 Task: Add dashboard on Timetaken object.
Action: Mouse moved to (19, 94)
Screenshot: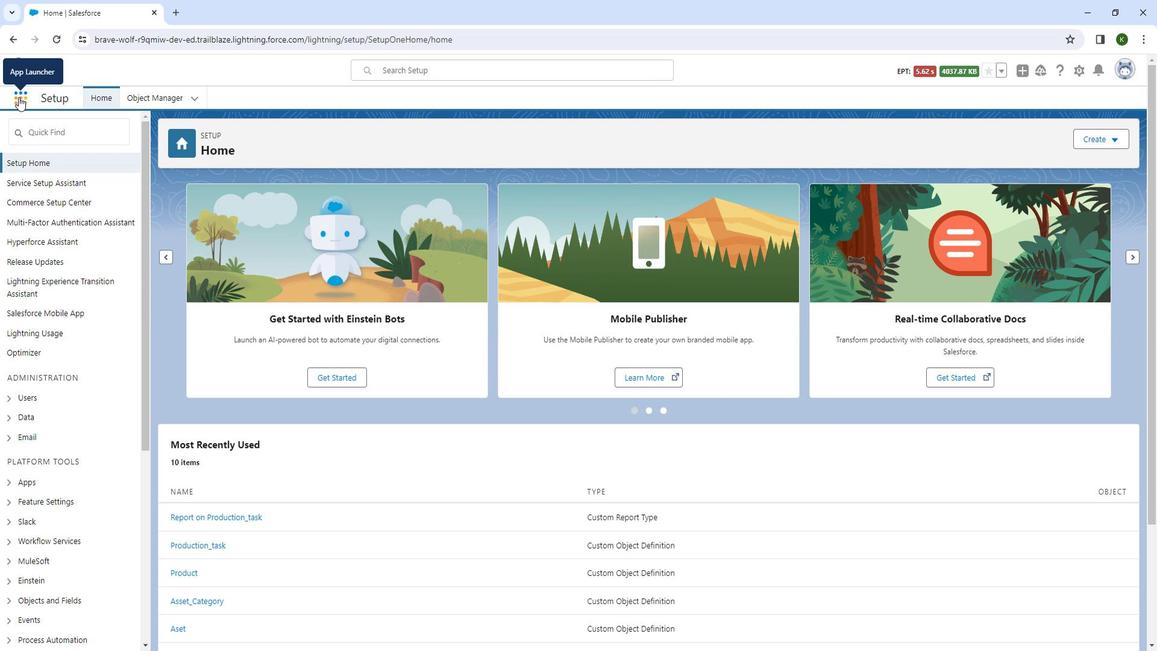 
Action: Mouse pressed left at (19, 94)
Screenshot: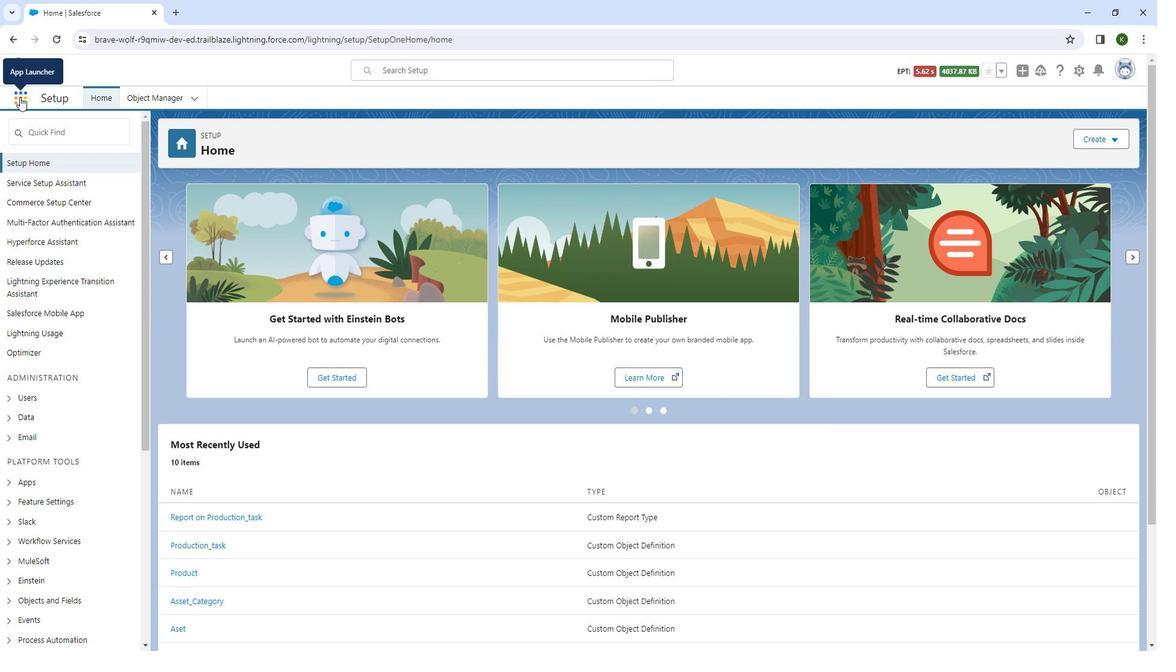 
Action: Mouse moved to (51, 297)
Screenshot: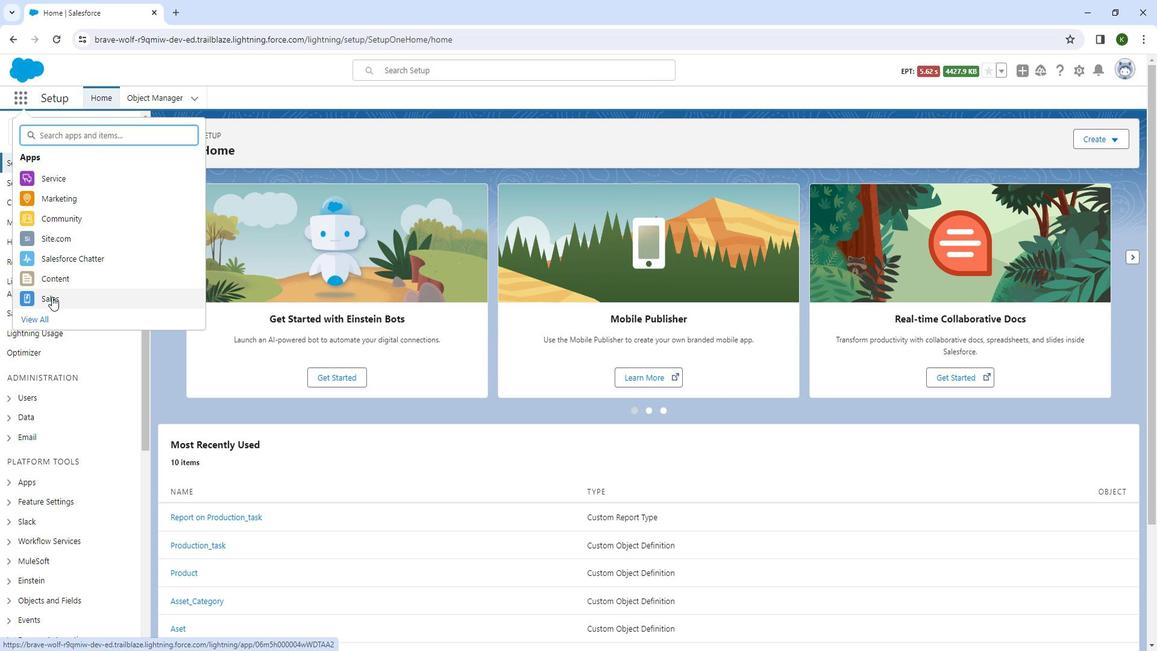 
Action: Mouse pressed left at (51, 297)
Screenshot: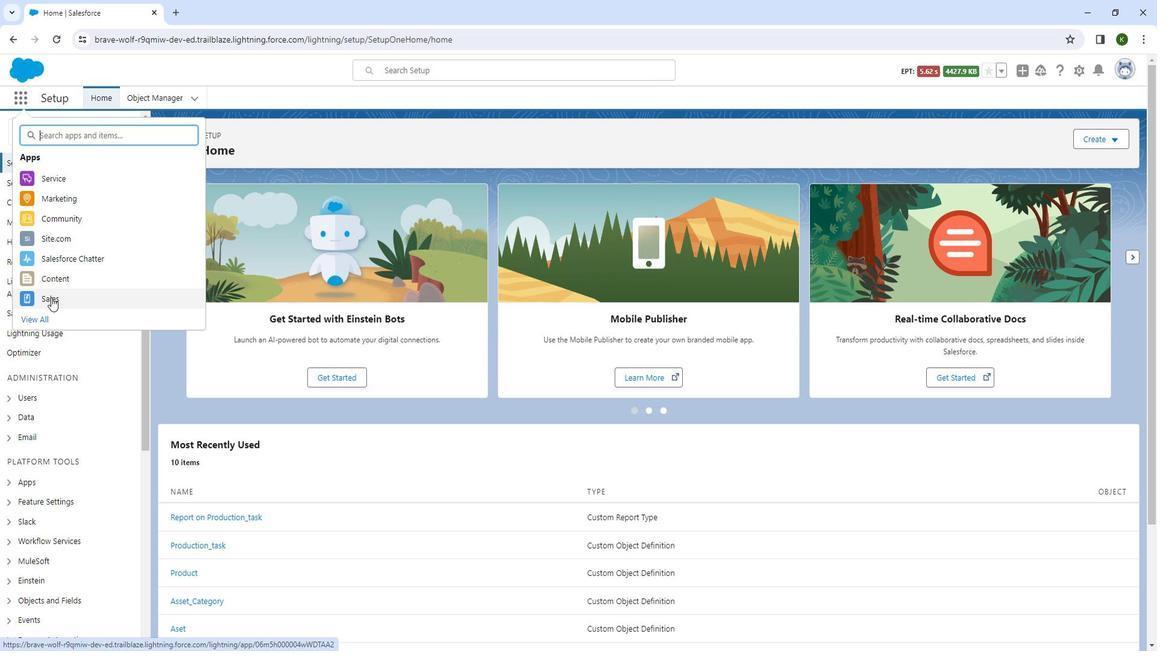 
Action: Mouse moved to (553, 95)
Screenshot: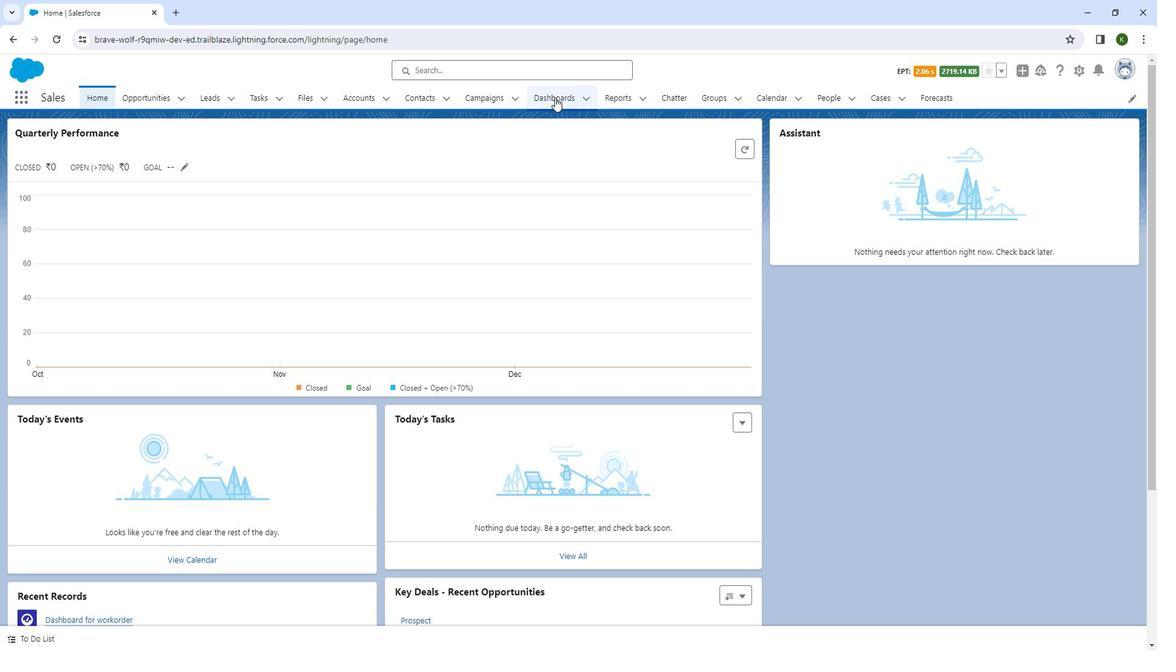 
Action: Mouse pressed left at (553, 95)
Screenshot: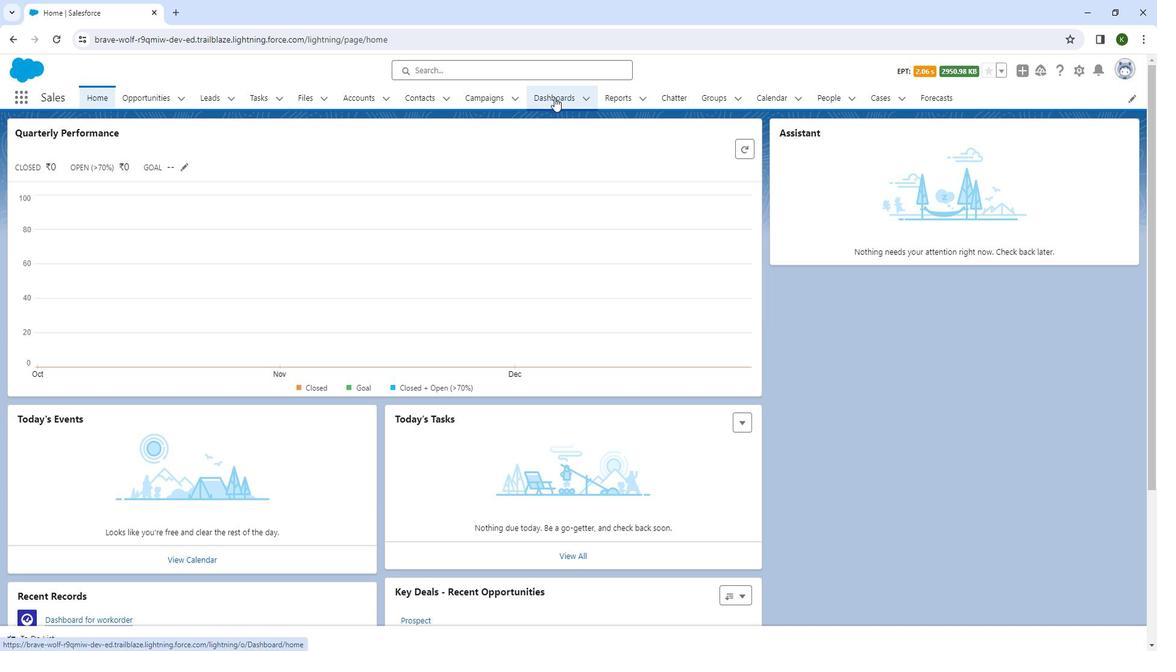 
Action: Mouse moved to (63, 269)
Screenshot: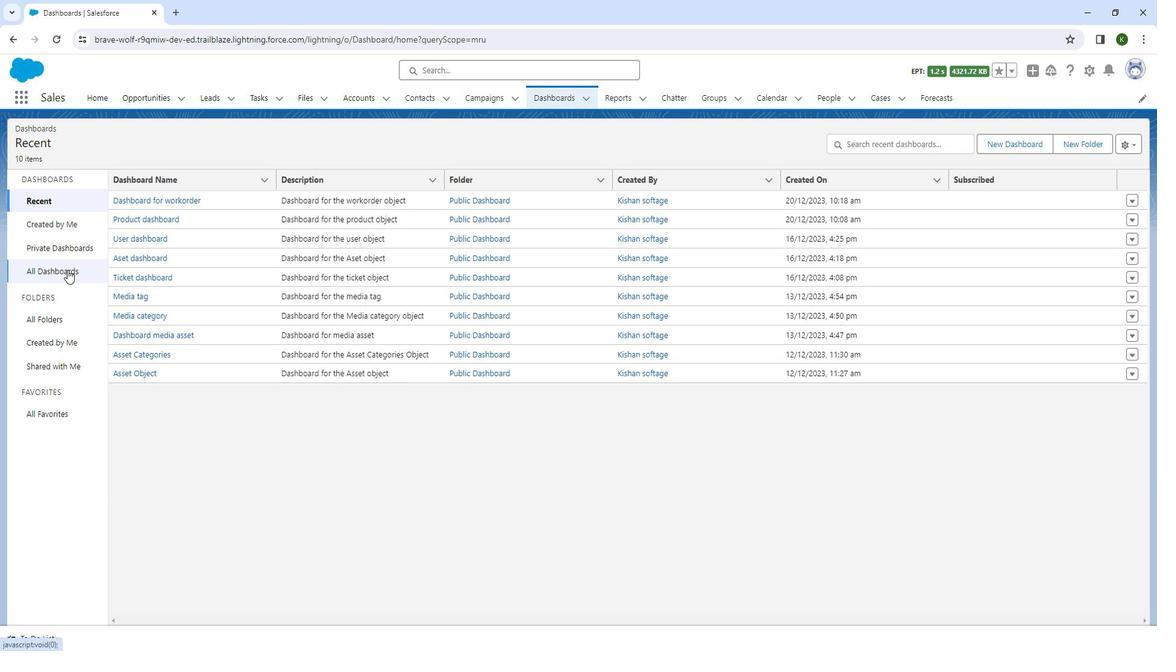 
Action: Mouse pressed left at (63, 269)
Screenshot: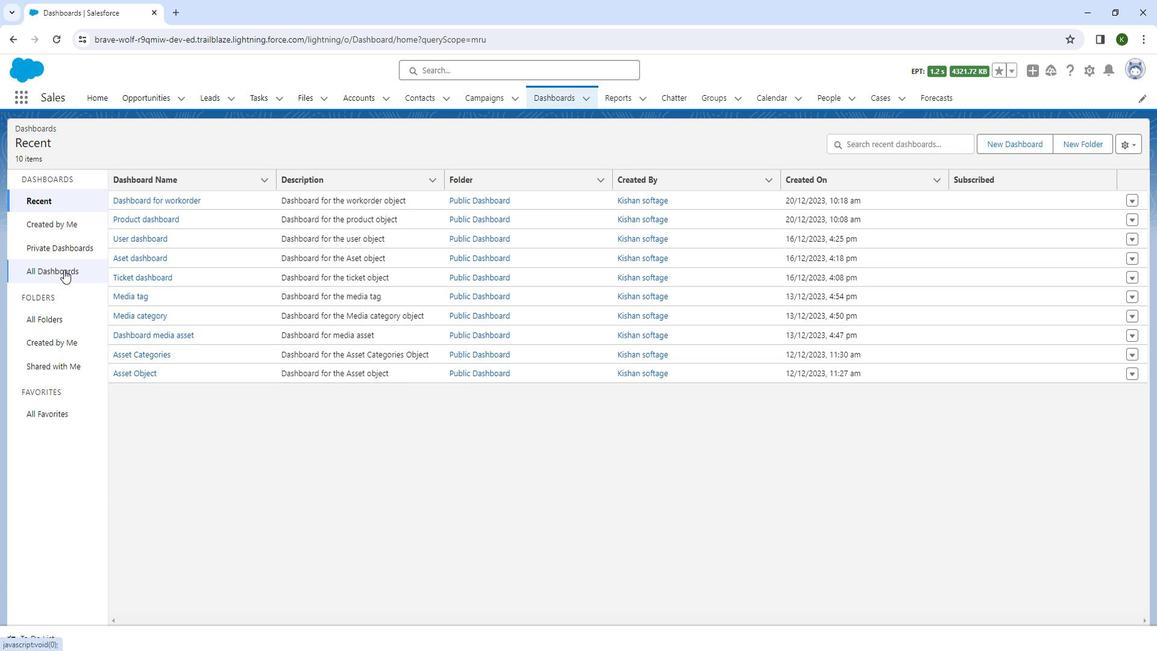 
Action: Mouse moved to (998, 147)
Screenshot: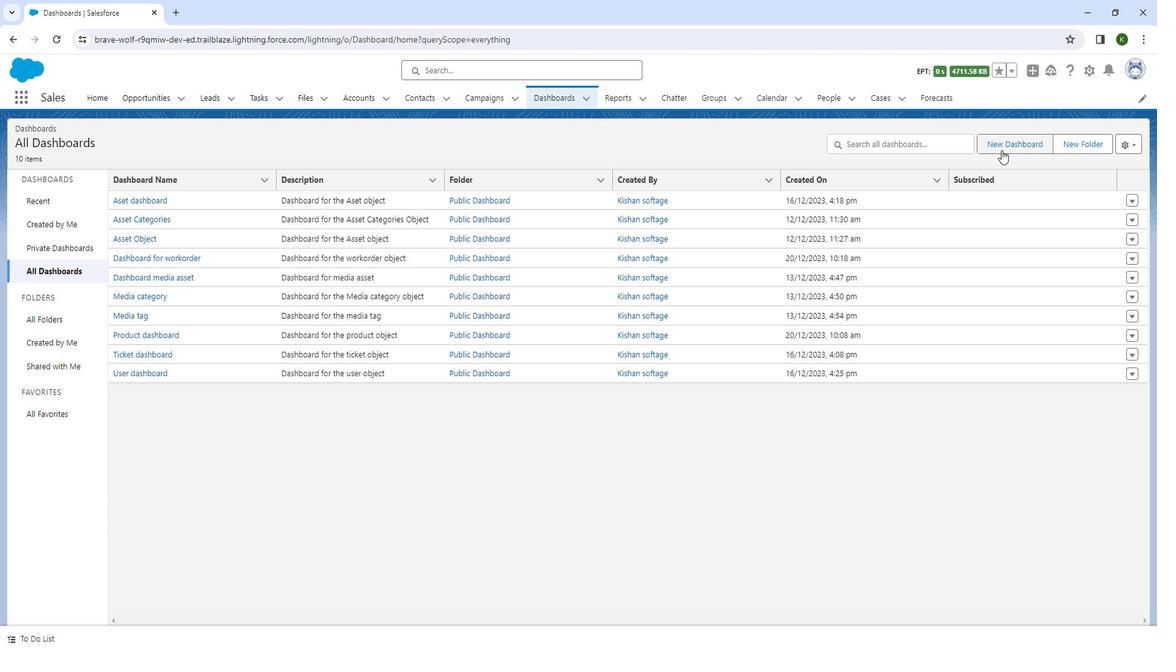 
Action: Mouse pressed left at (998, 147)
Screenshot: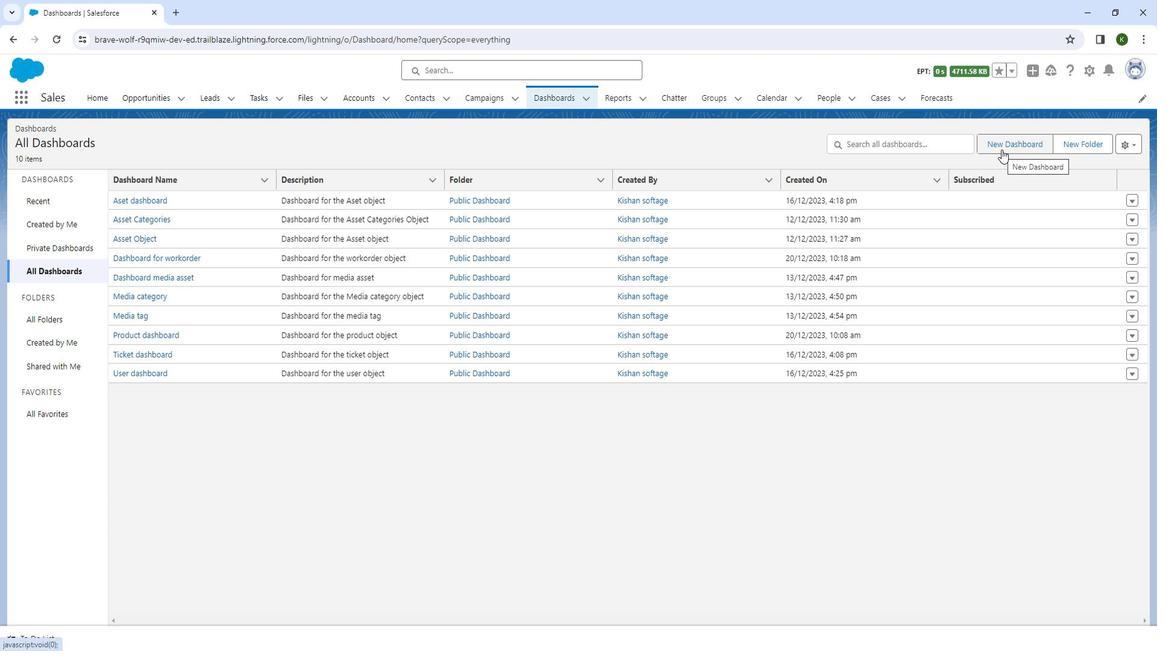 
Action: Mouse moved to (835, 171)
Screenshot: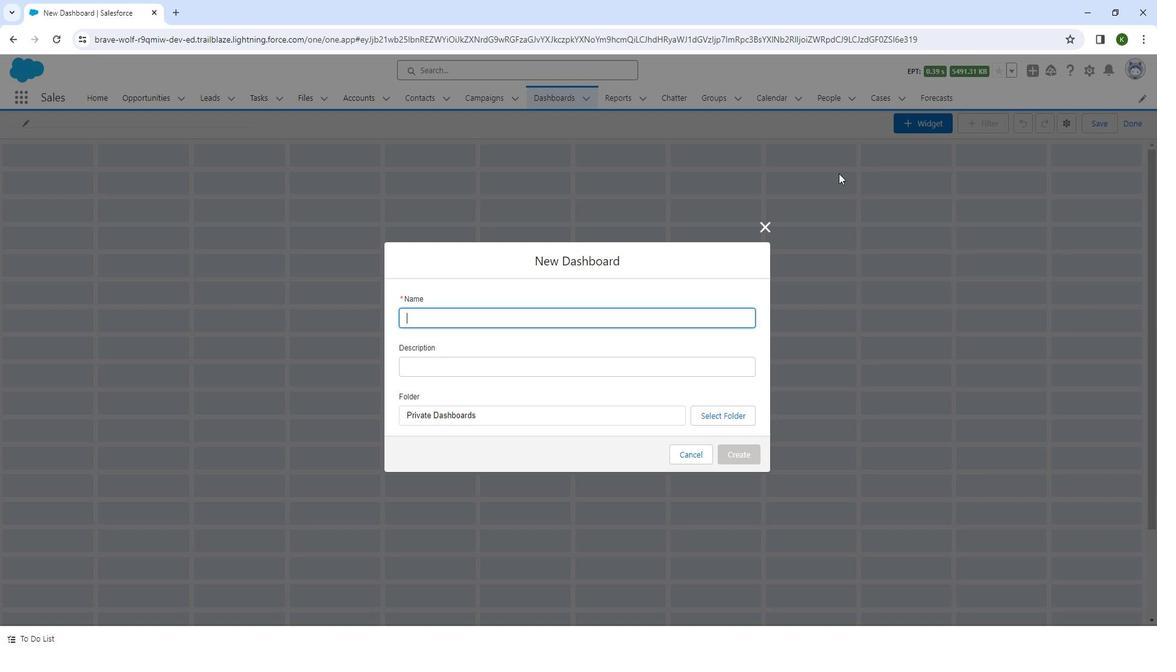 
Action: Key pressed <Key.shift_r><Key.shift_r><Key.shift_r><Key.shift_r><Key.shift_r><Key.shift_r><Key.shift_r><Key.shift_r><Key.shift_r><Key.shift_r><Key.shift_r>Dashboard<Key.space>on<Key.space><Key.shift_r>Timetaken
Screenshot: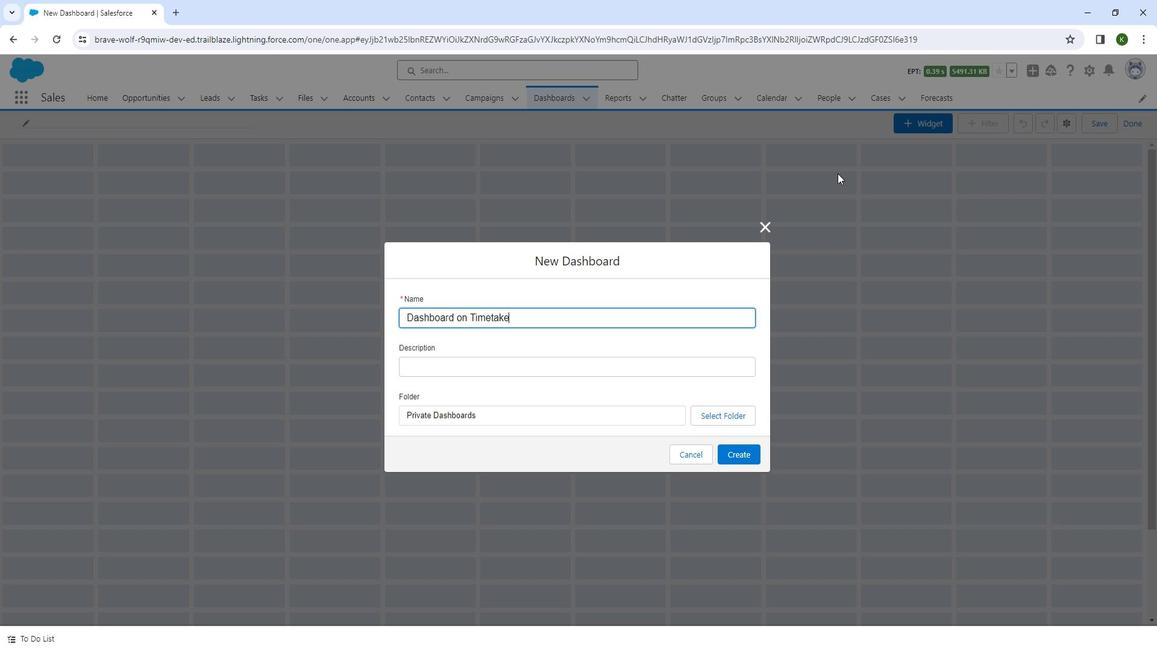 
Action: Mouse moved to (507, 363)
Screenshot: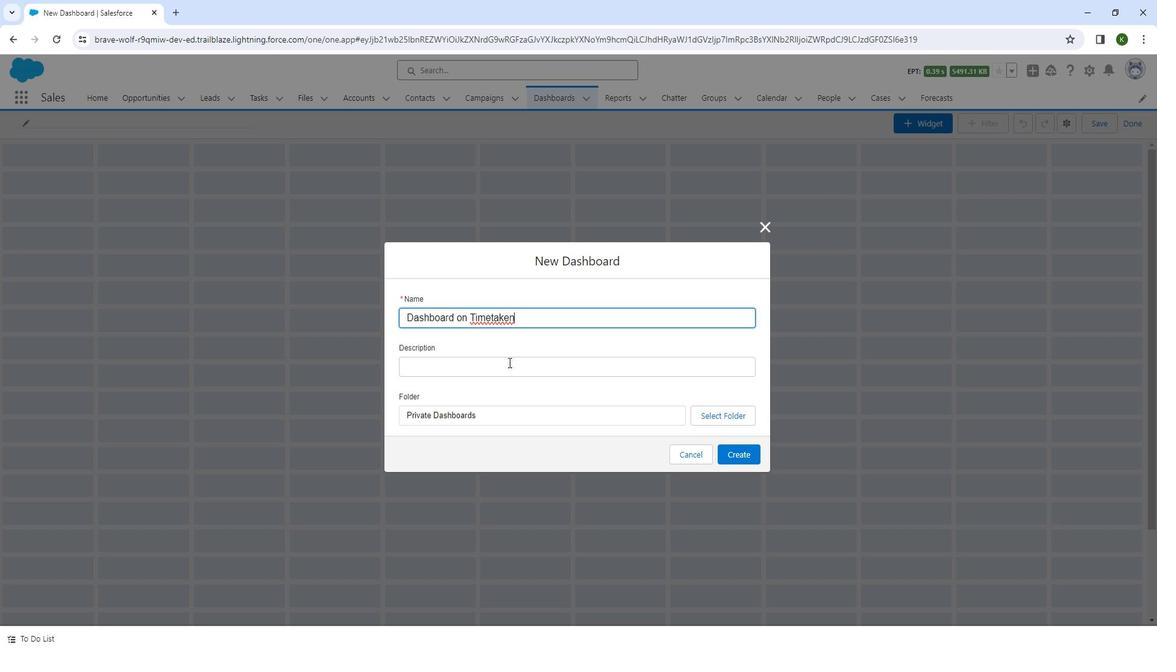 
Action: Mouse pressed left at (507, 363)
Screenshot: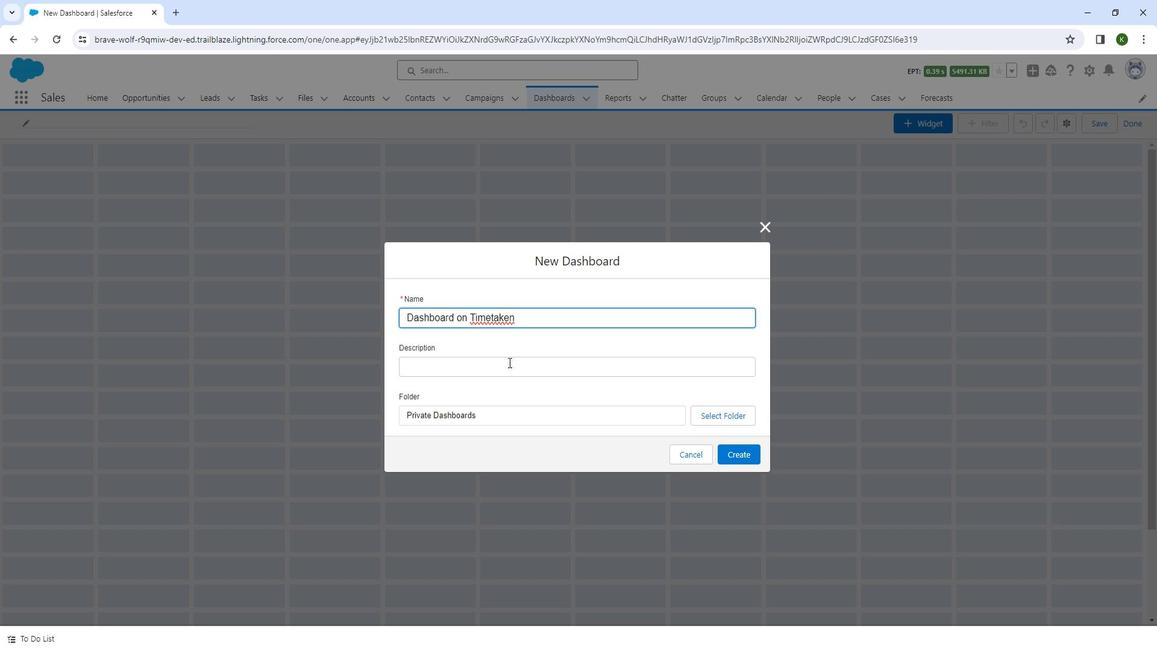 
Action: Mouse moved to (507, 363)
Screenshot: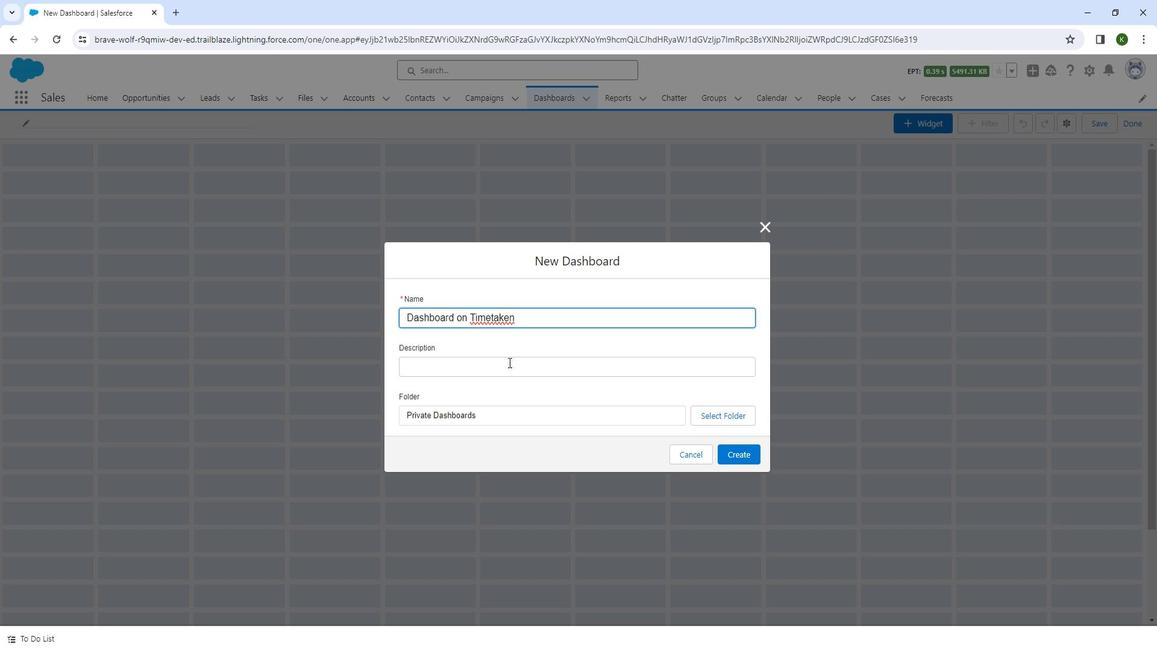
Action: Key pressed <Key.shift_r><Key.shift_r><Key.shift_r><Key.shift_r><Key.shift_r><Key.shift_r><Key.shift_r><Key.shift_r><Key.shift_r><Key.shift_r><Key.shift_r><Key.shift_r><Key.shift_r><Key.shift_r><Key.shift_r><Key.shift_r><Key.shift_r><Key.shift_r><Key.shift_r><Key.shift_r><Key.shift_r><Key.shift_r><Key.shift_r><Key.shift_r><Key.shift_r><Key.shift_r>Dashboard<Key.space>for<Key.space>th<Key.backspace>imetaken<Key.space>object
Screenshot: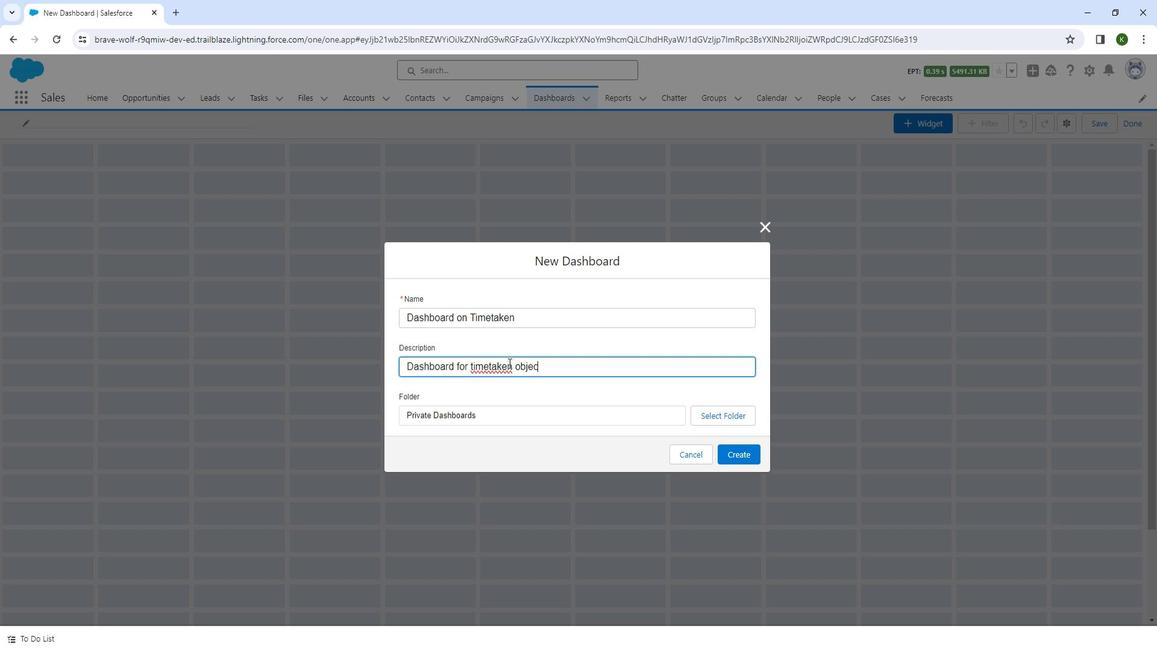 
Action: Mouse moved to (709, 417)
Screenshot: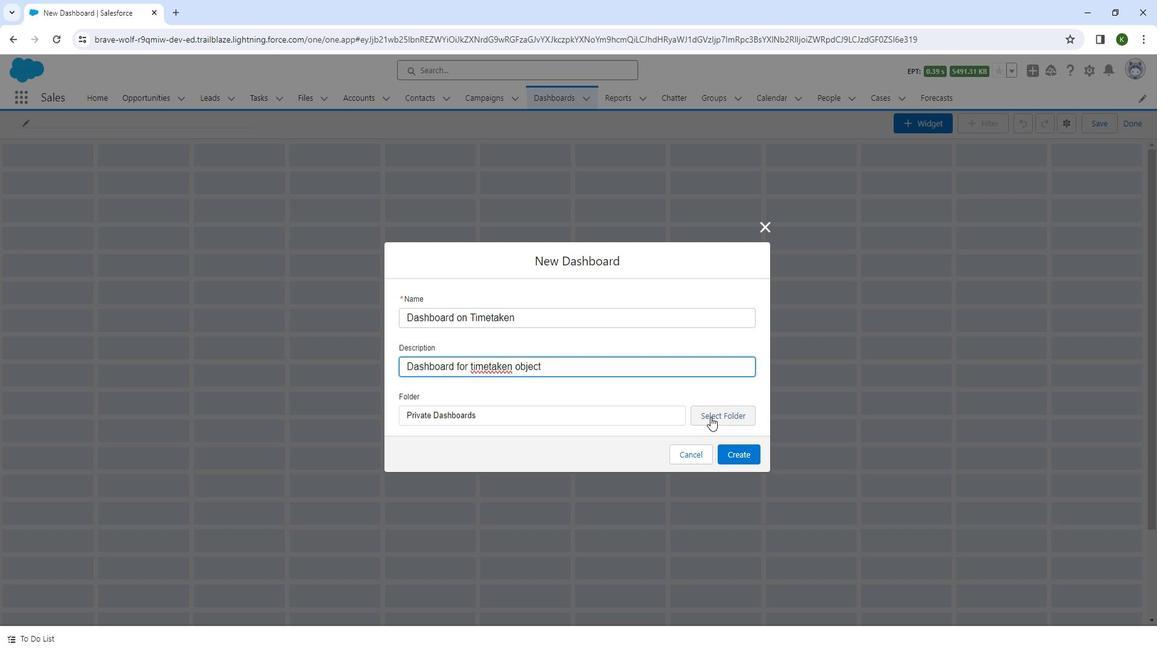 
Action: Mouse pressed left at (709, 417)
Screenshot: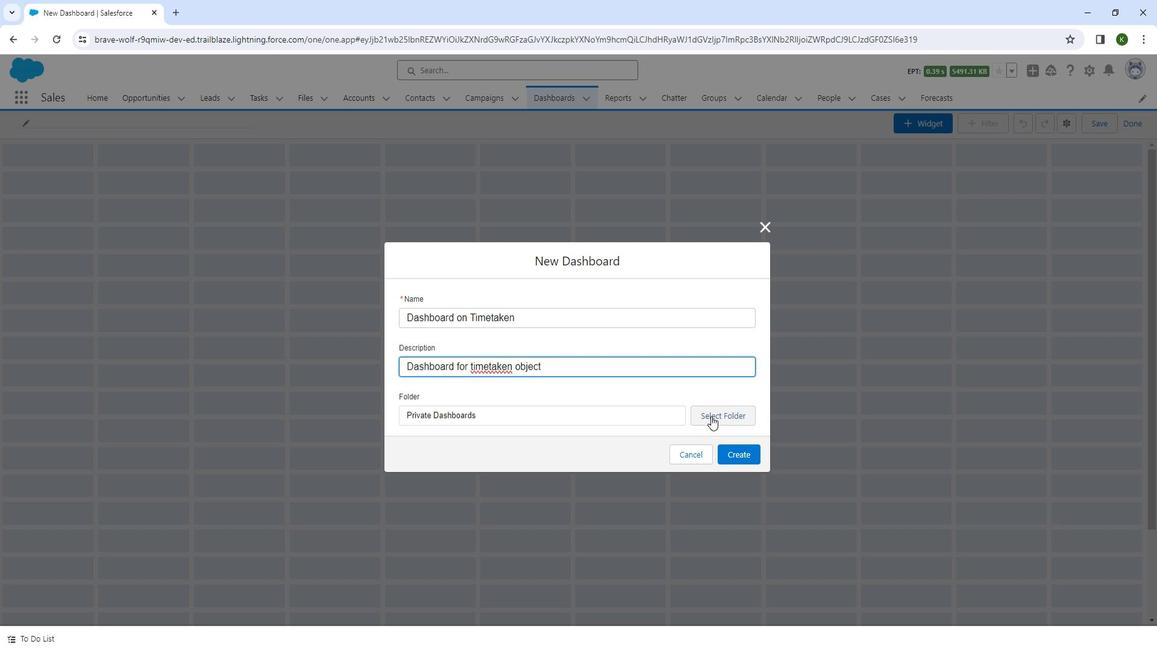 
Action: Mouse moved to (638, 198)
Screenshot: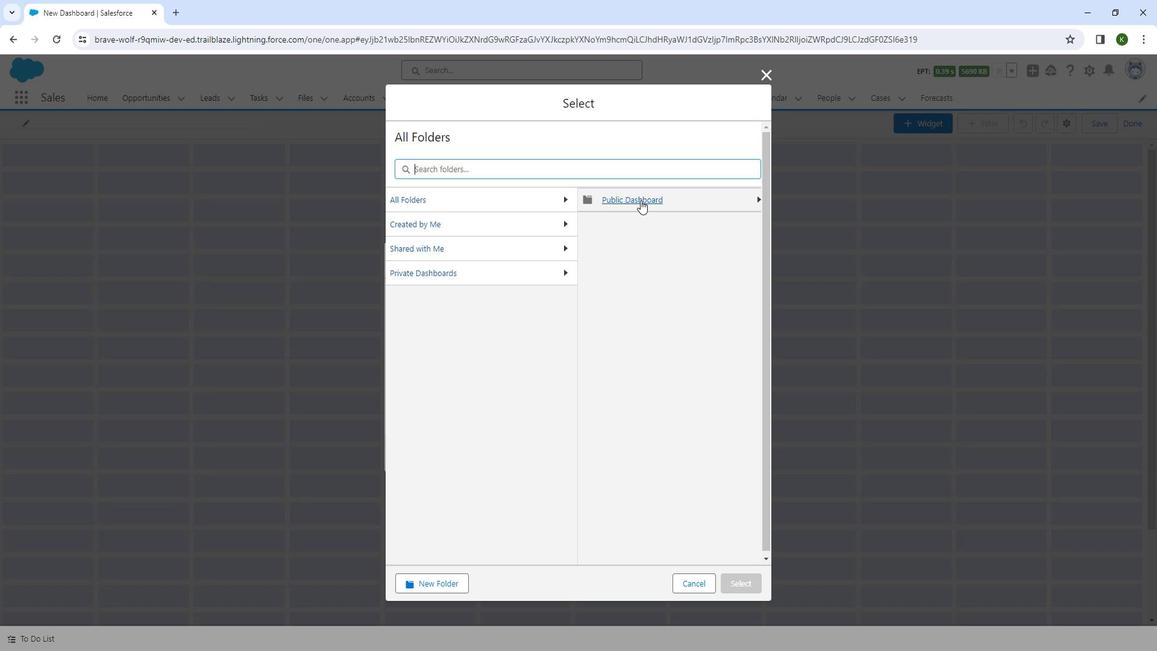 
Action: Mouse pressed left at (638, 198)
Screenshot: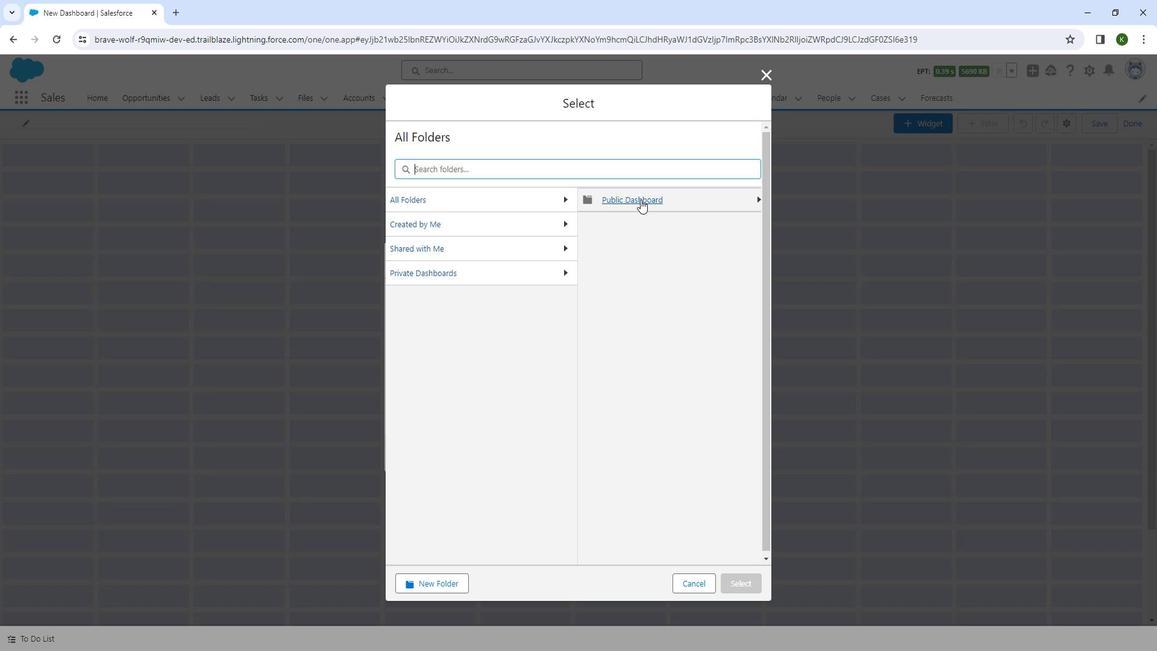 
Action: Mouse moved to (454, 199)
Screenshot: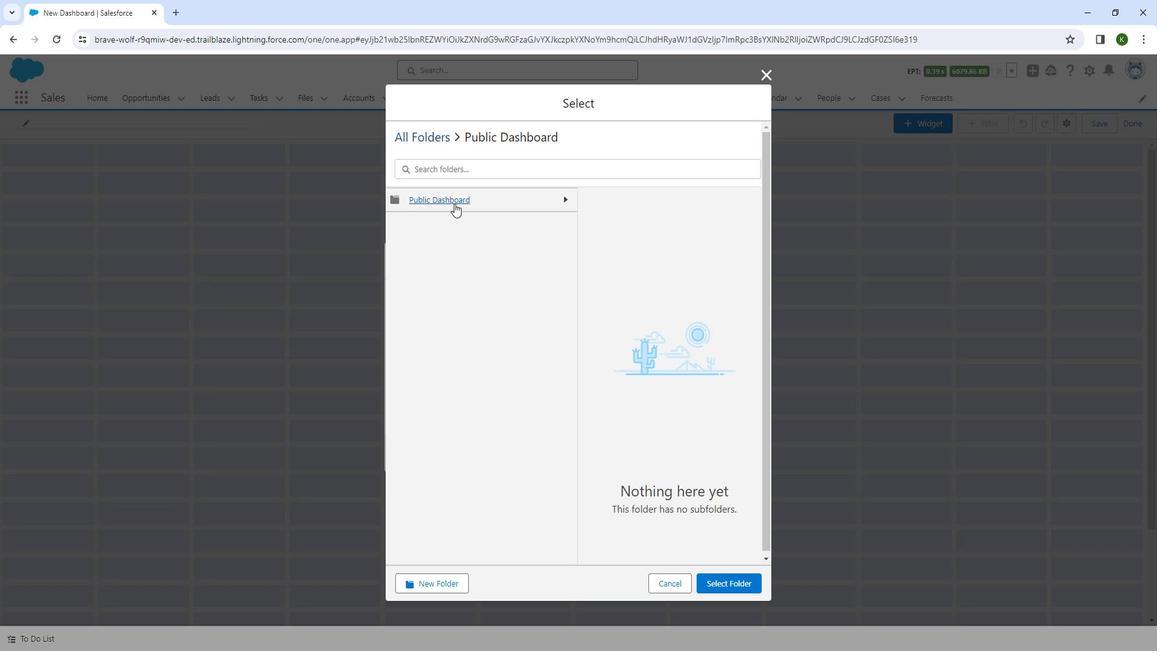 
Action: Mouse pressed left at (454, 199)
Screenshot: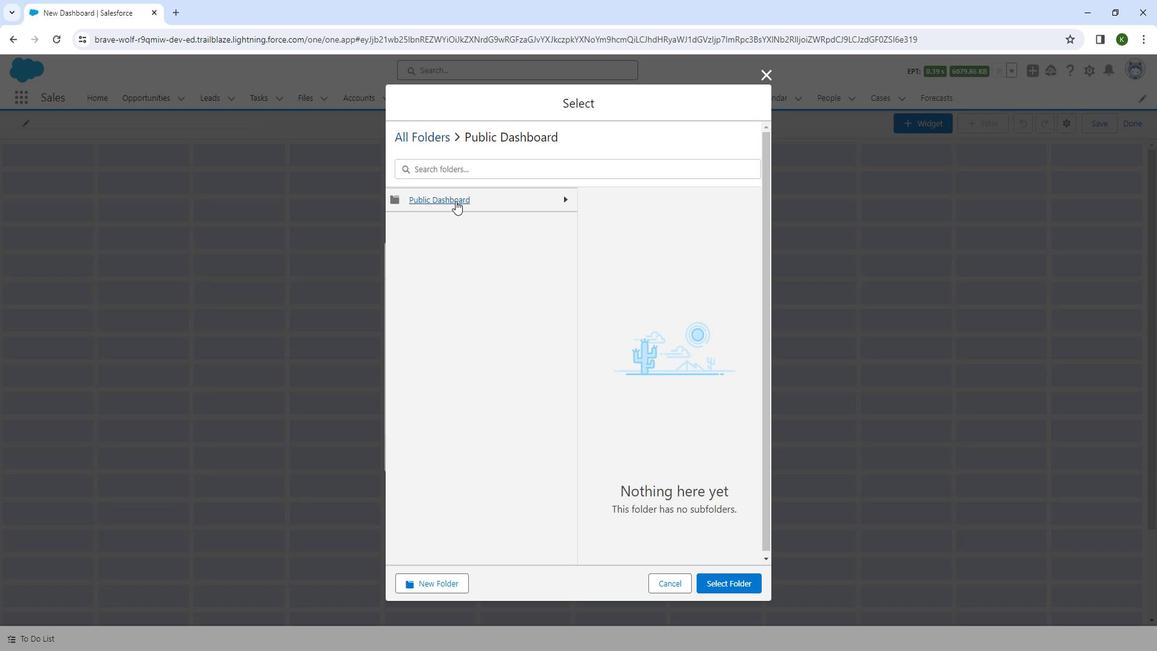
Action: Mouse moved to (735, 581)
Screenshot: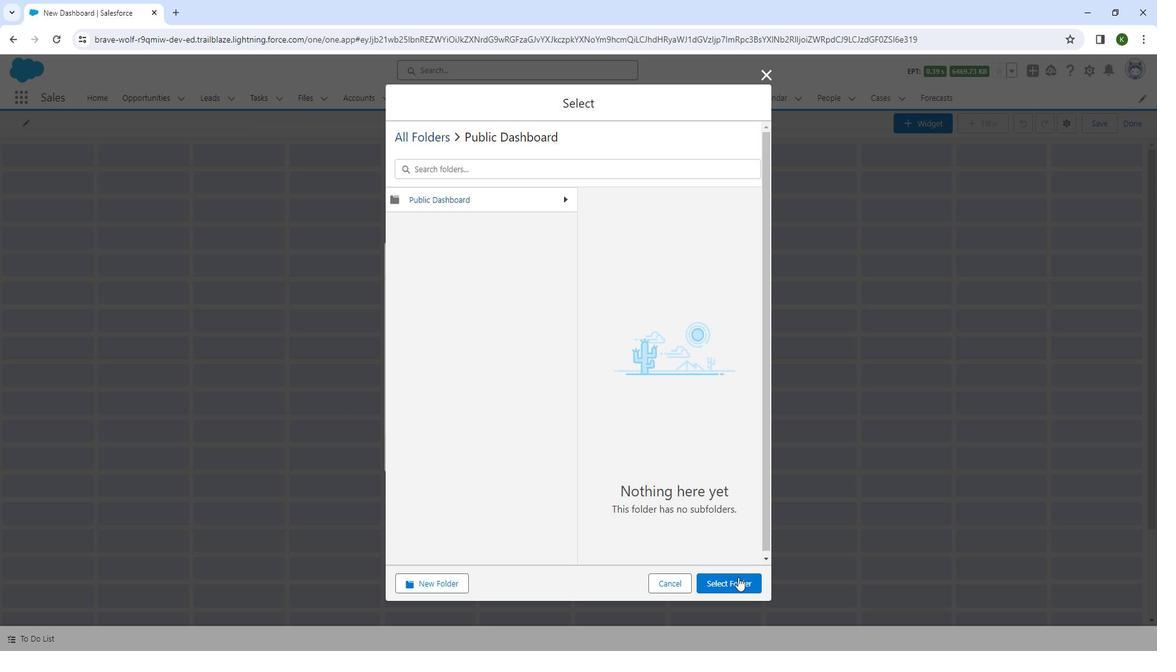 
Action: Mouse pressed left at (735, 581)
Screenshot: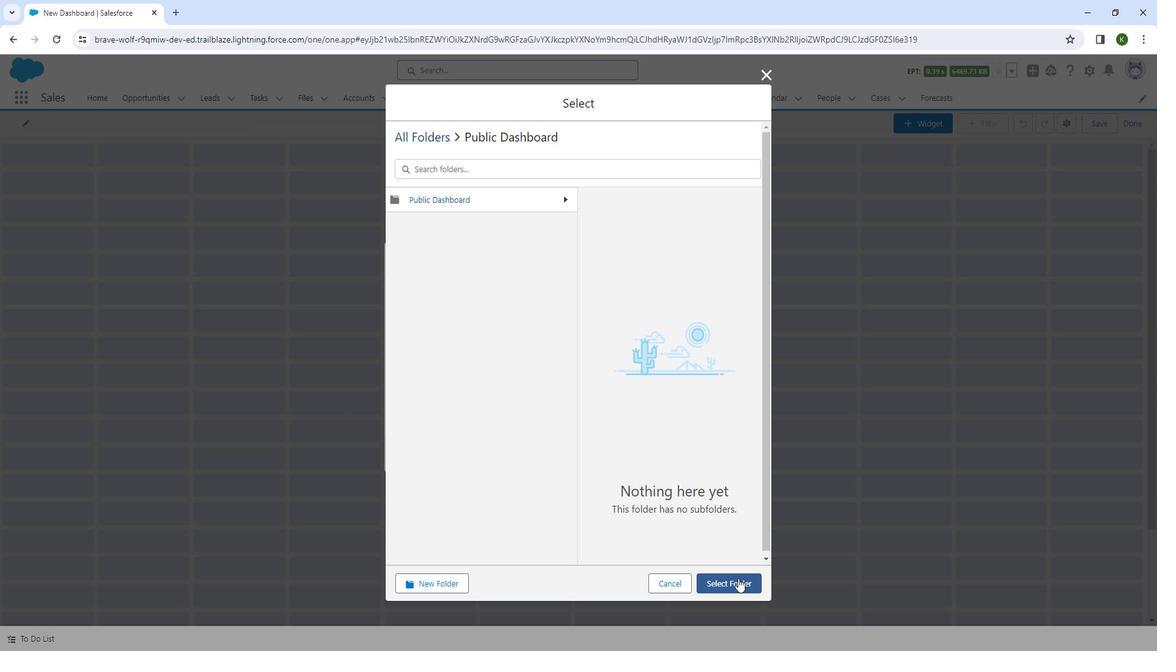 
Action: Mouse moved to (733, 448)
Screenshot: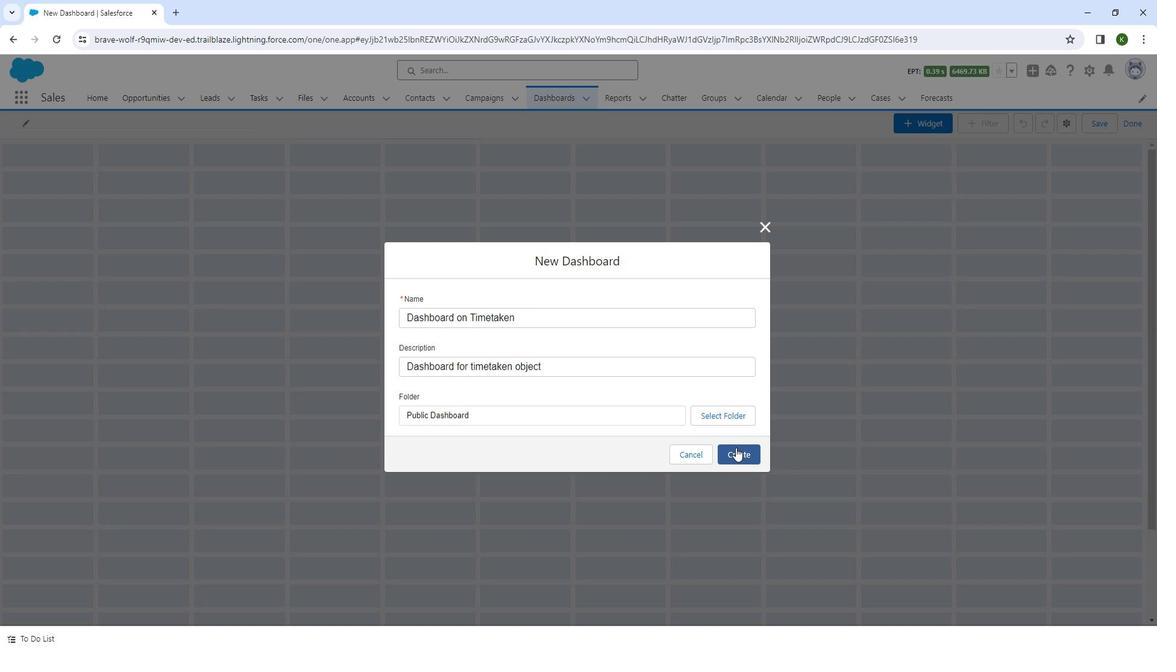 
Action: Mouse pressed left at (733, 448)
Screenshot: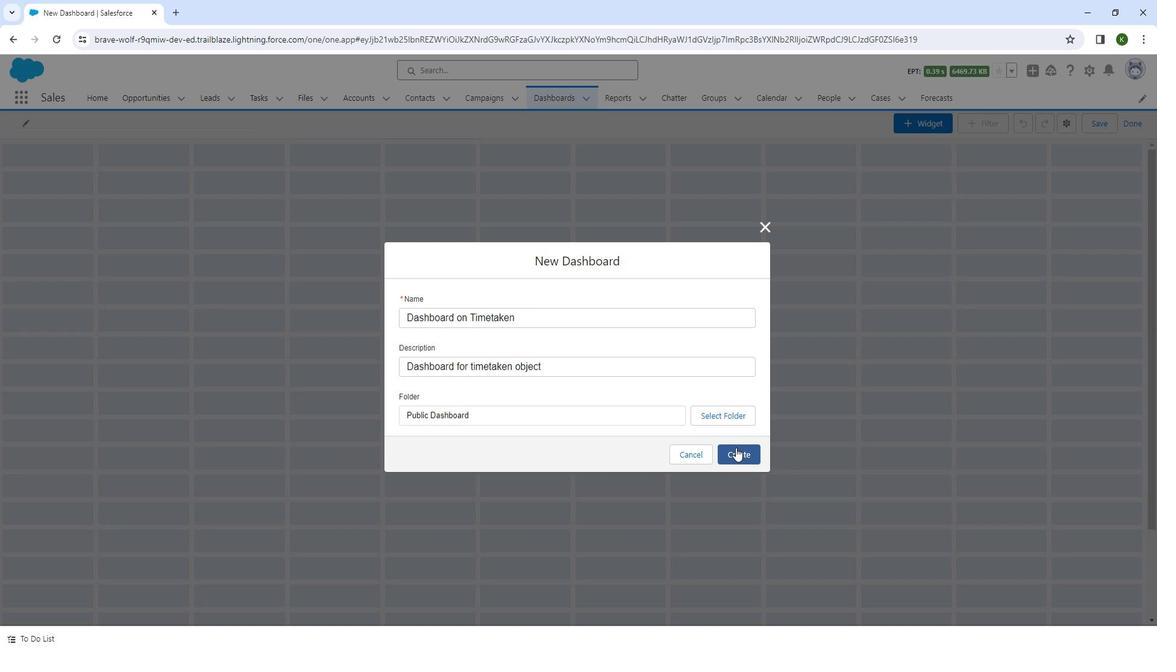 
Action: Mouse moved to (887, 124)
Screenshot: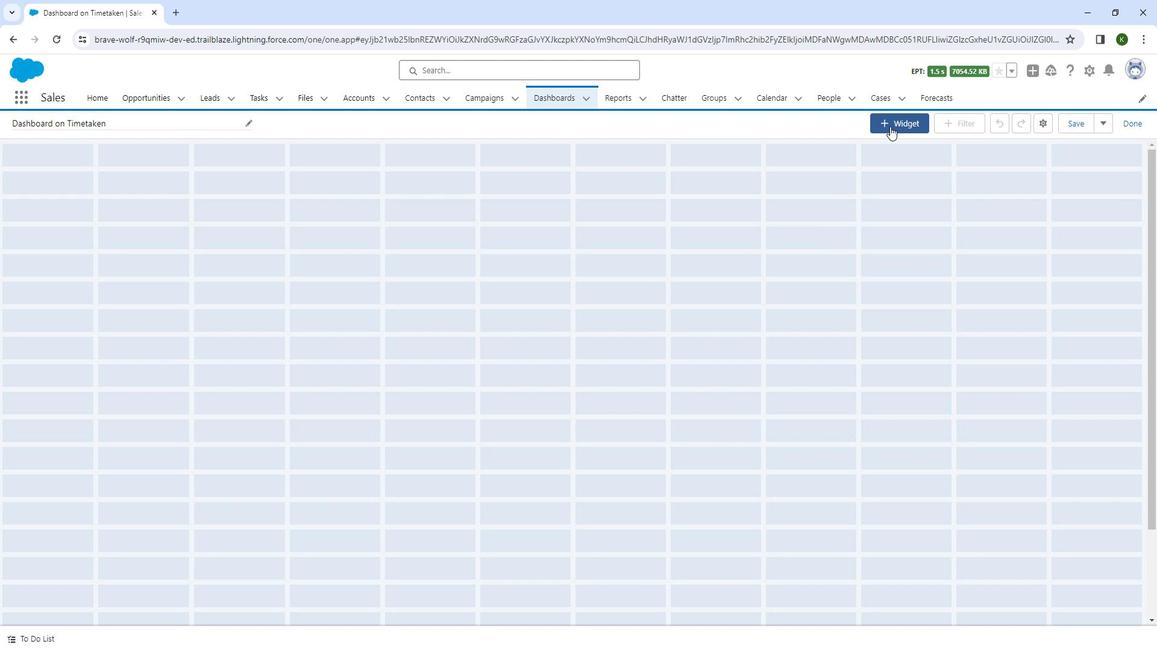
Action: Mouse pressed left at (887, 124)
Screenshot: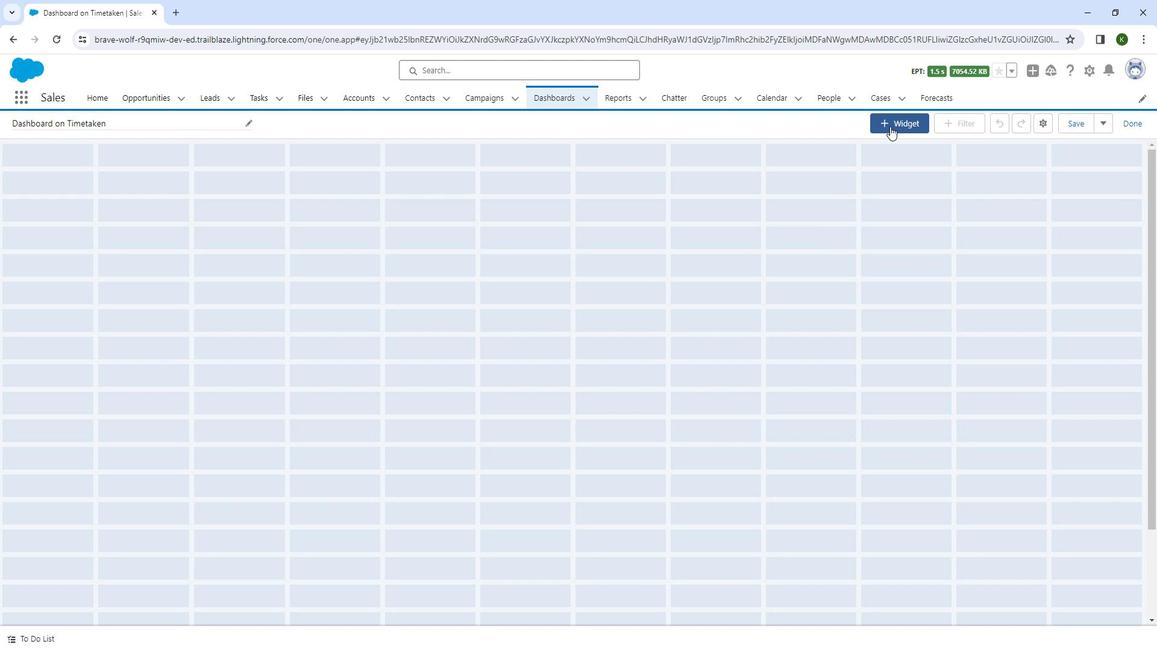 
Action: Mouse moved to (903, 145)
Screenshot: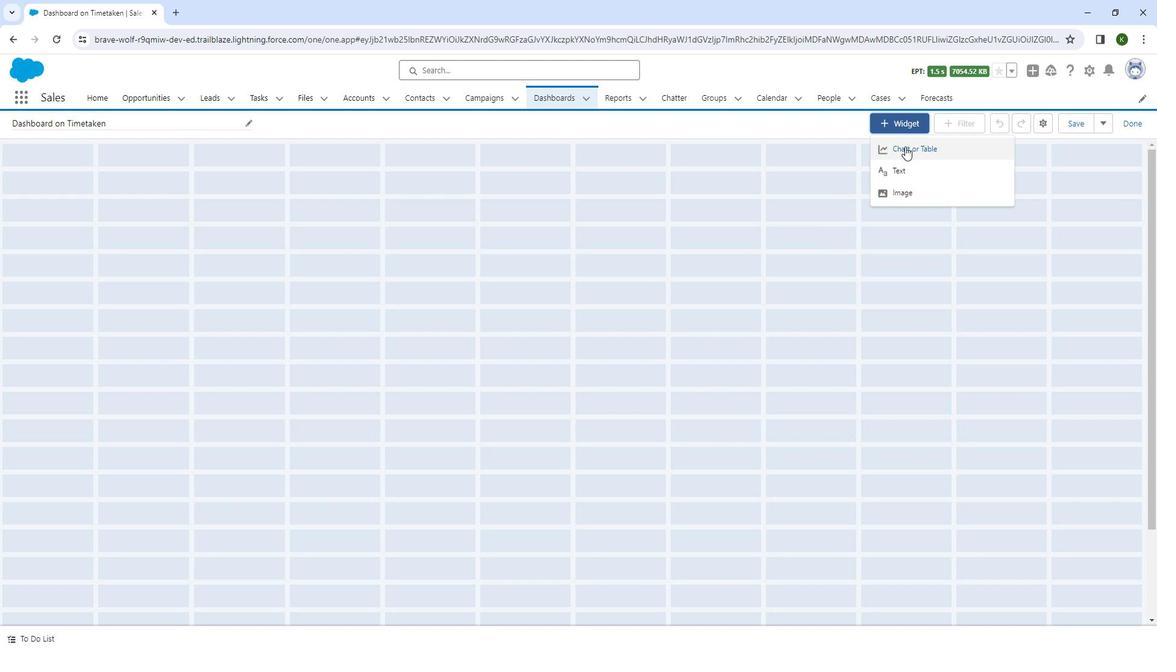 
Action: Mouse pressed left at (903, 145)
Screenshot: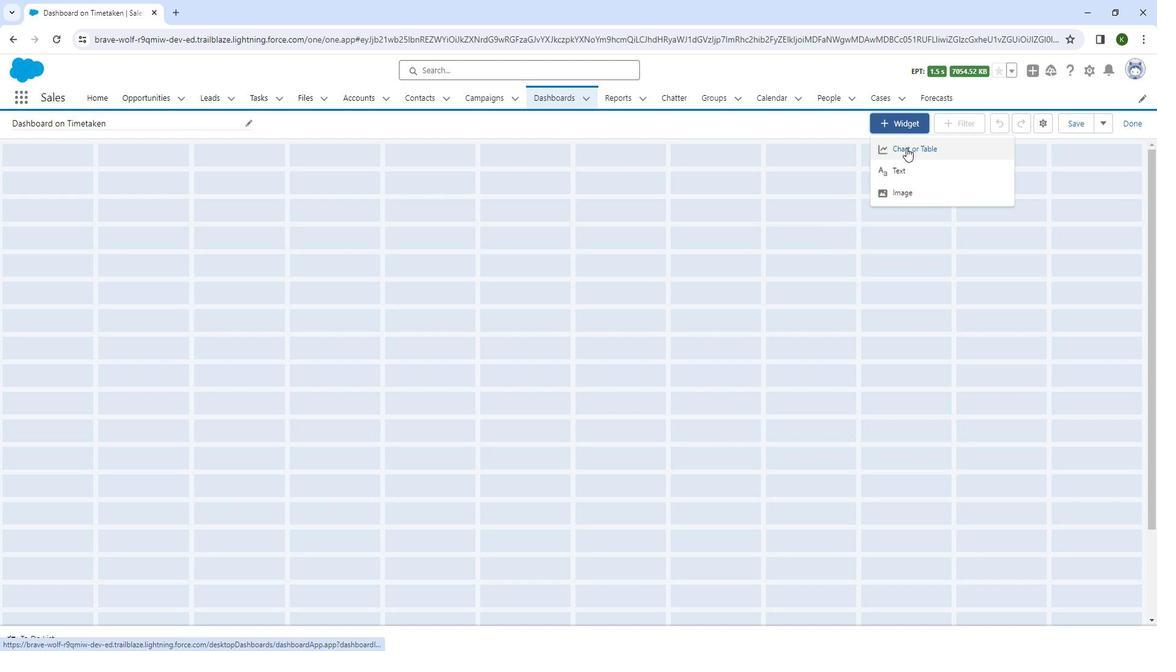 
Action: Mouse moved to (356, 318)
Screenshot: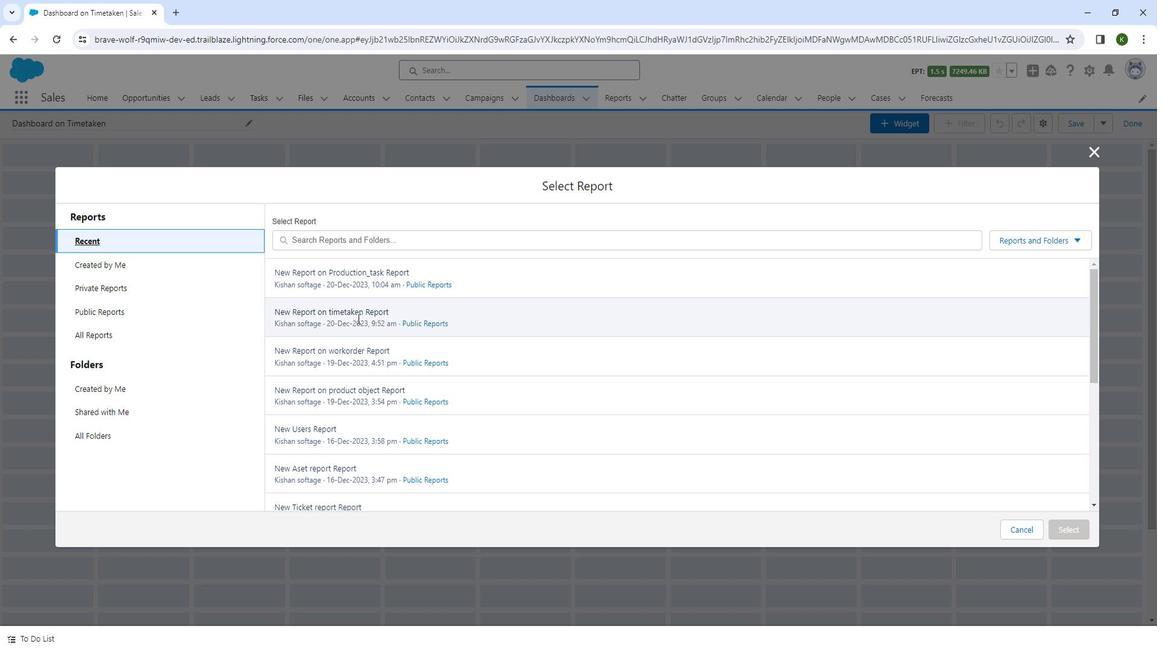 
Action: Mouse pressed left at (356, 318)
Screenshot: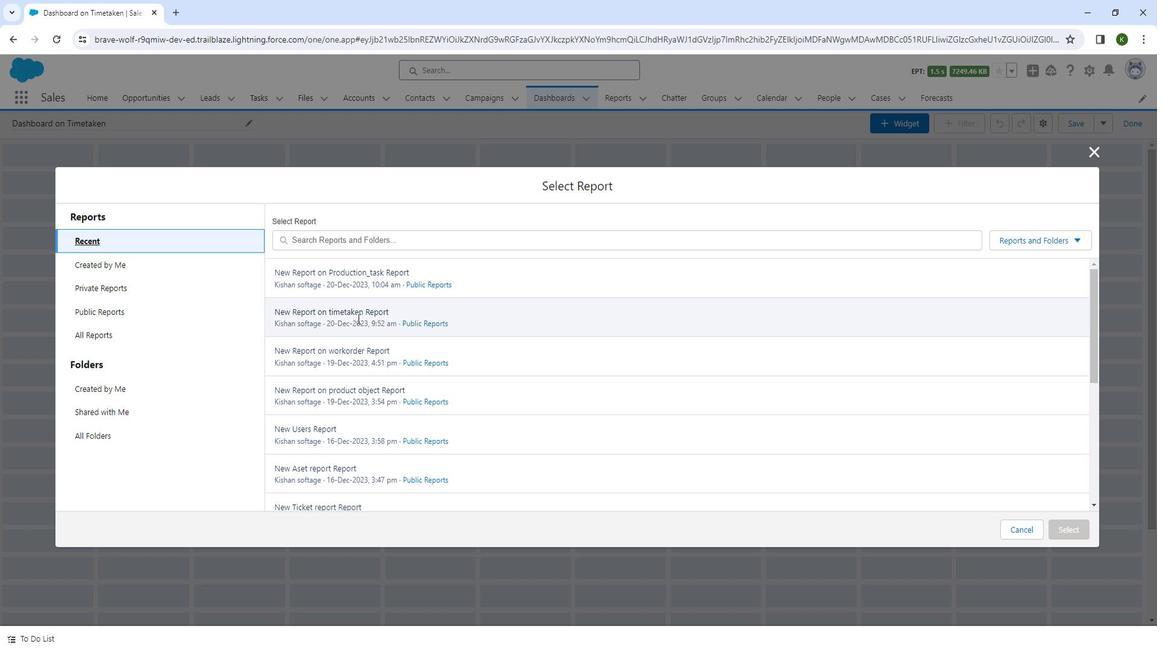 
Action: Mouse moved to (1068, 534)
Screenshot: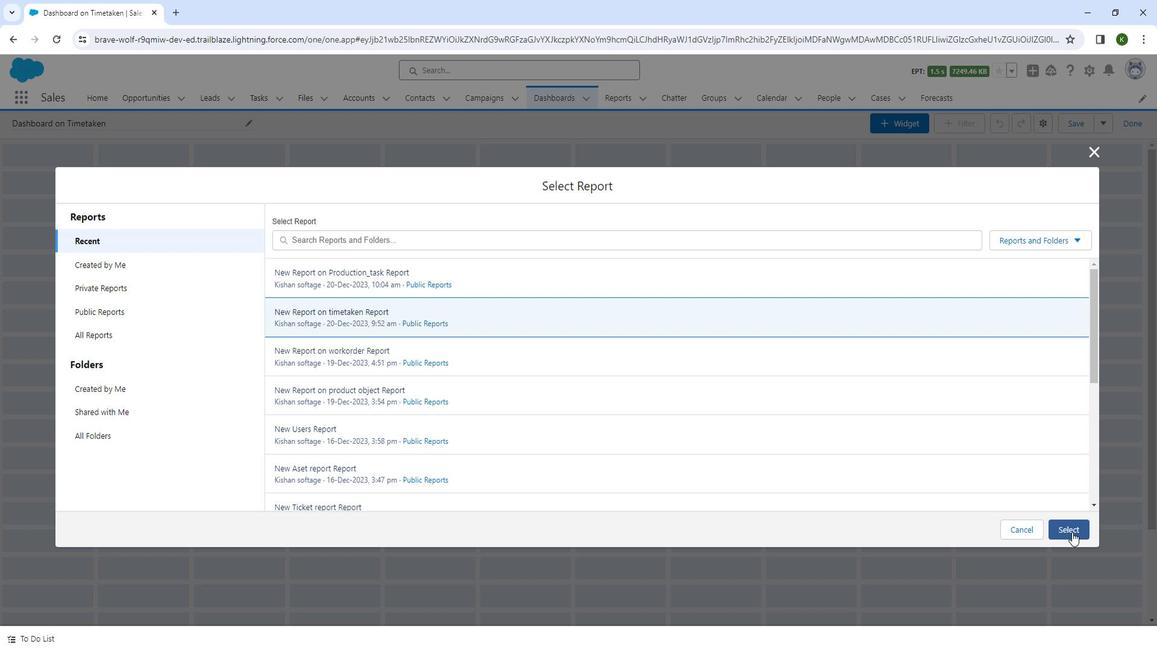 
Action: Mouse pressed left at (1068, 534)
Screenshot: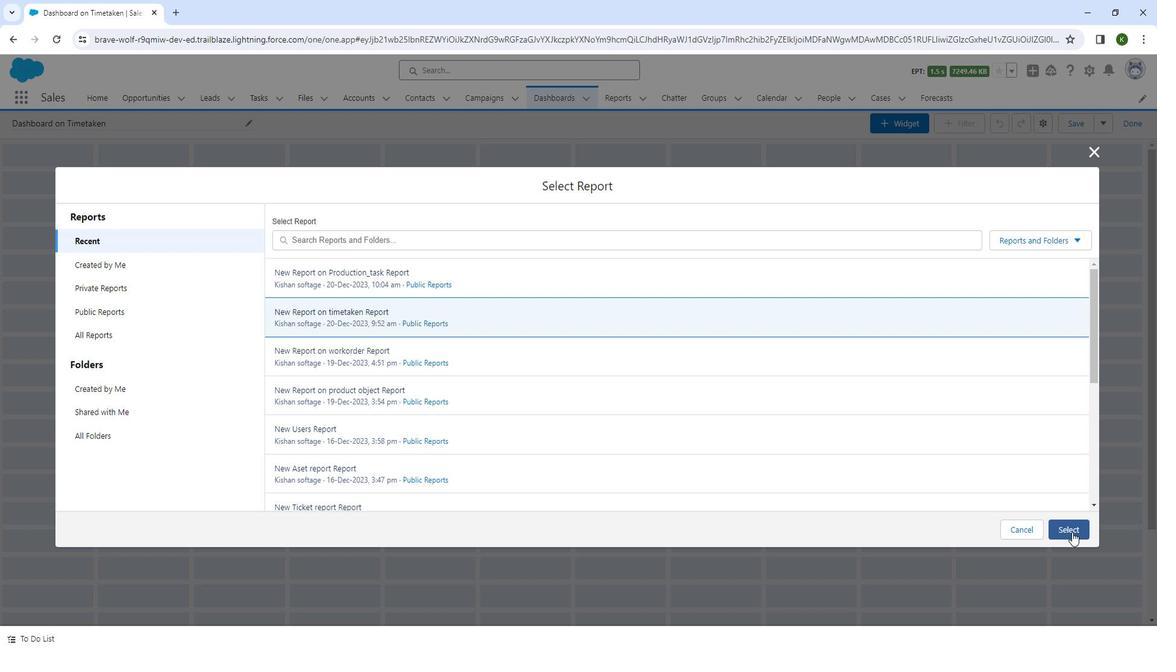 
Action: Mouse moved to (464, 444)
Screenshot: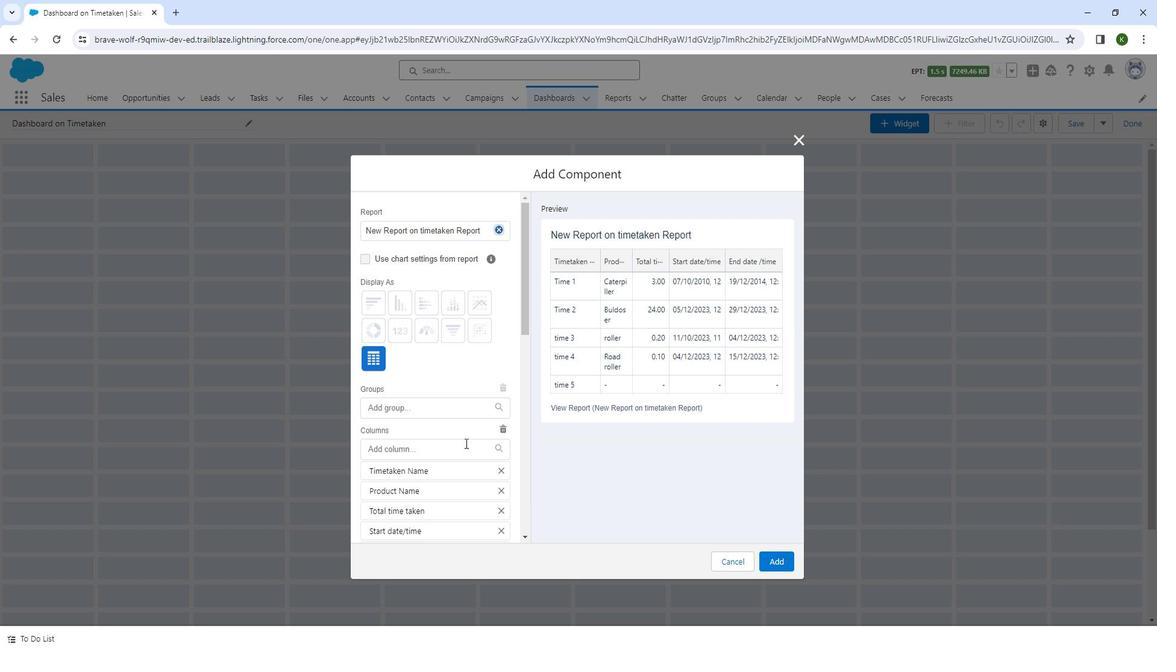 
Action: Mouse scrolled (464, 443) with delta (0, 0)
Screenshot: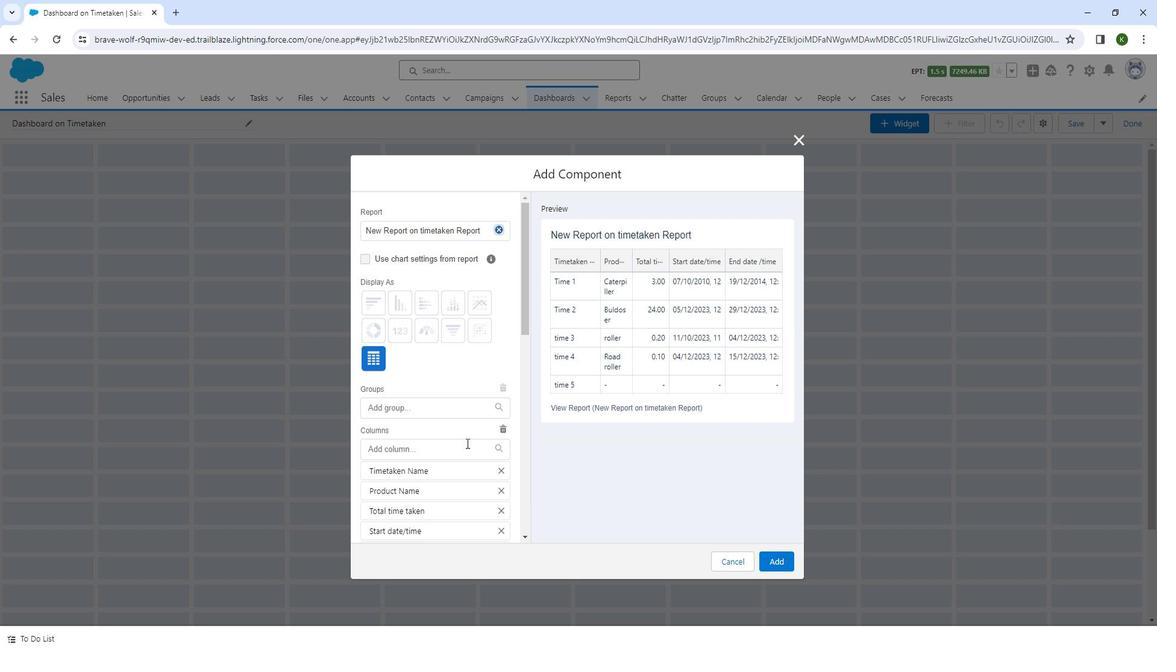 
Action: Mouse moved to (419, 379)
Screenshot: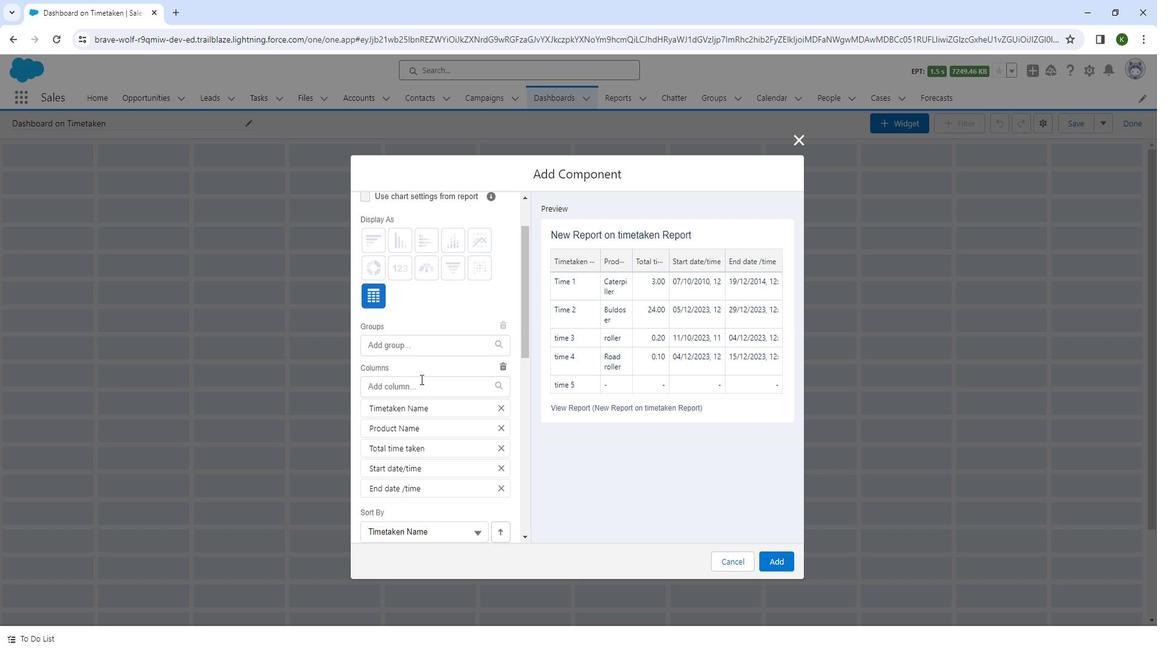 
Action: Mouse pressed left at (419, 379)
Screenshot: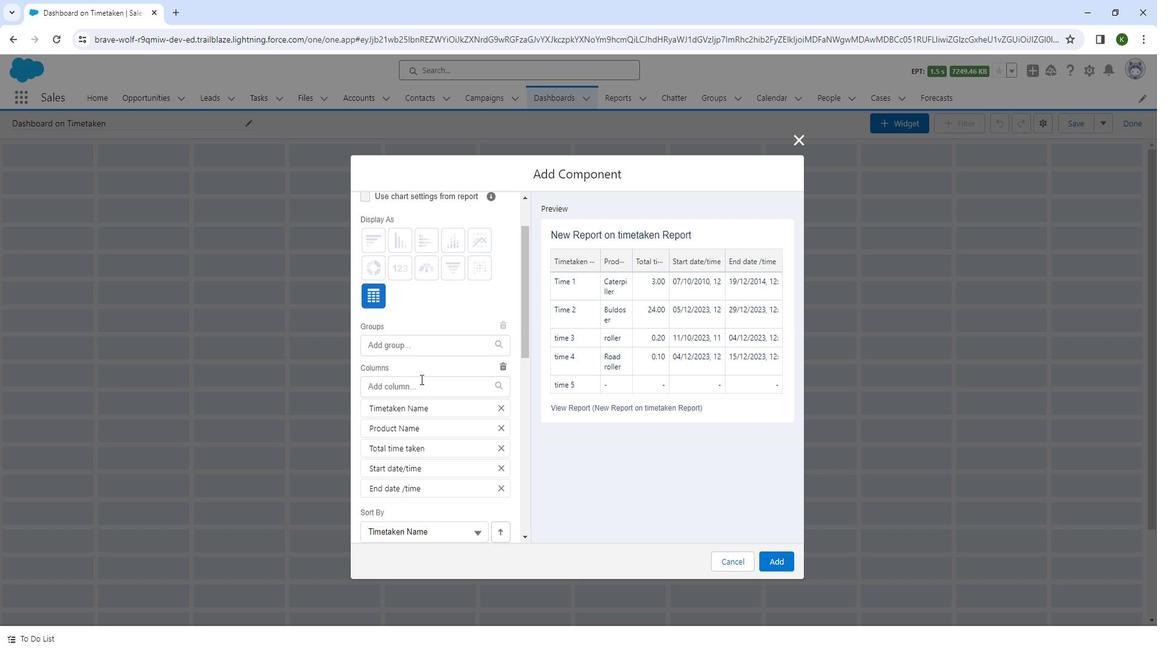 
Action: Mouse moved to (426, 425)
Screenshot: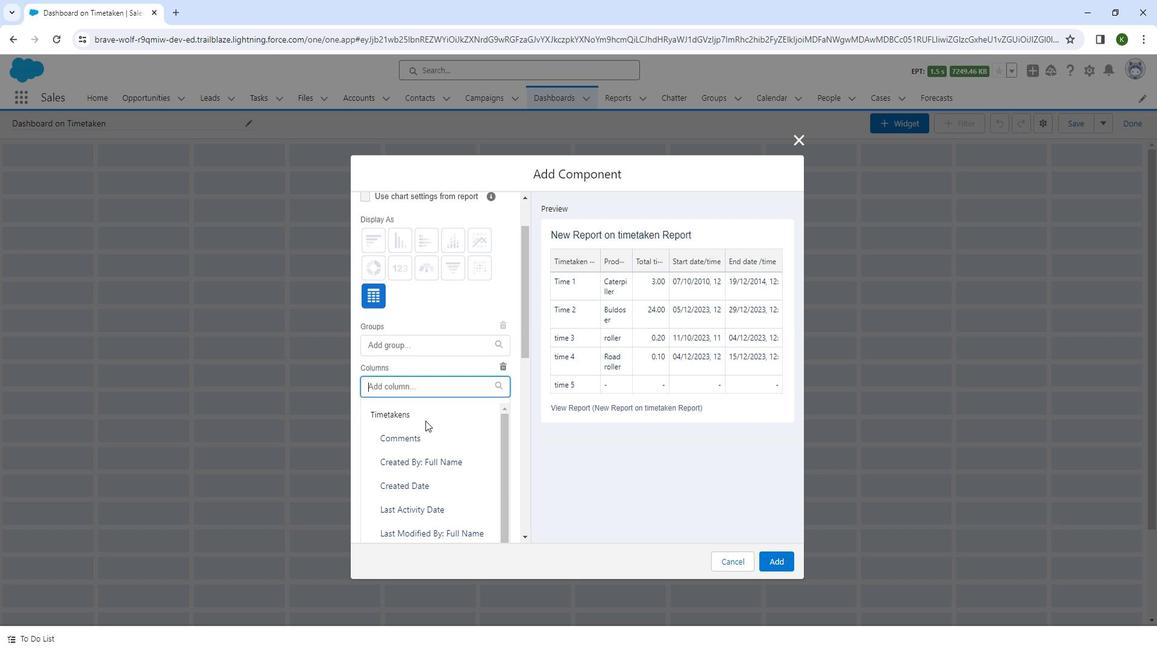 
Action: Mouse scrolled (426, 424) with delta (0, 0)
Screenshot: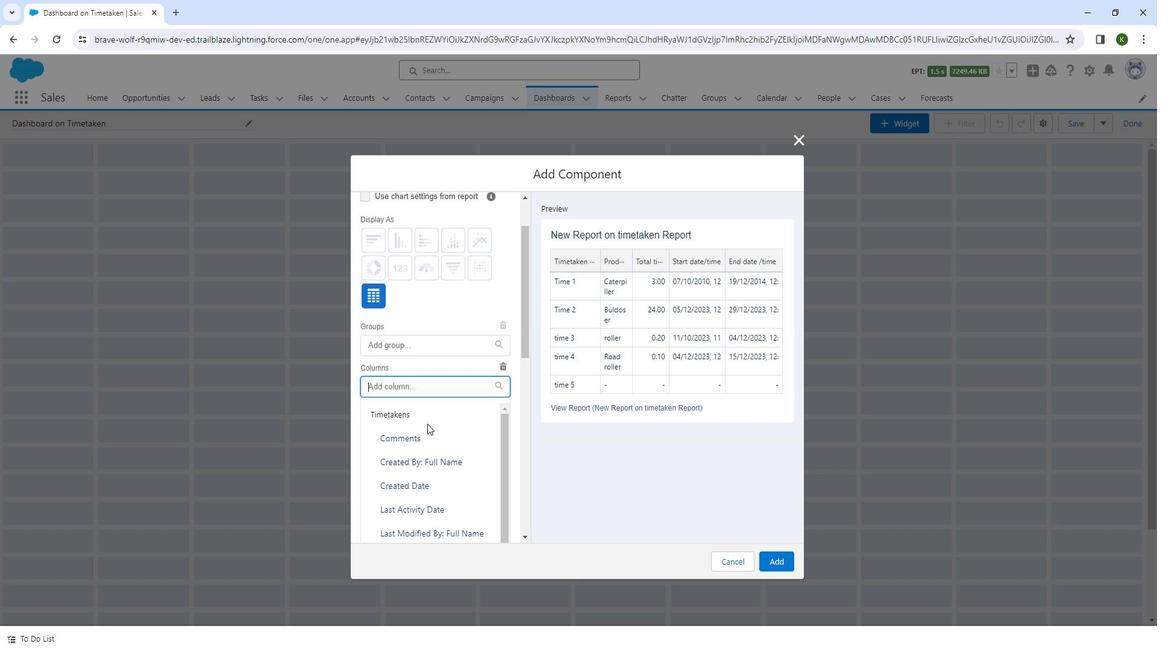 
Action: Mouse scrolled (426, 424) with delta (0, 0)
Screenshot: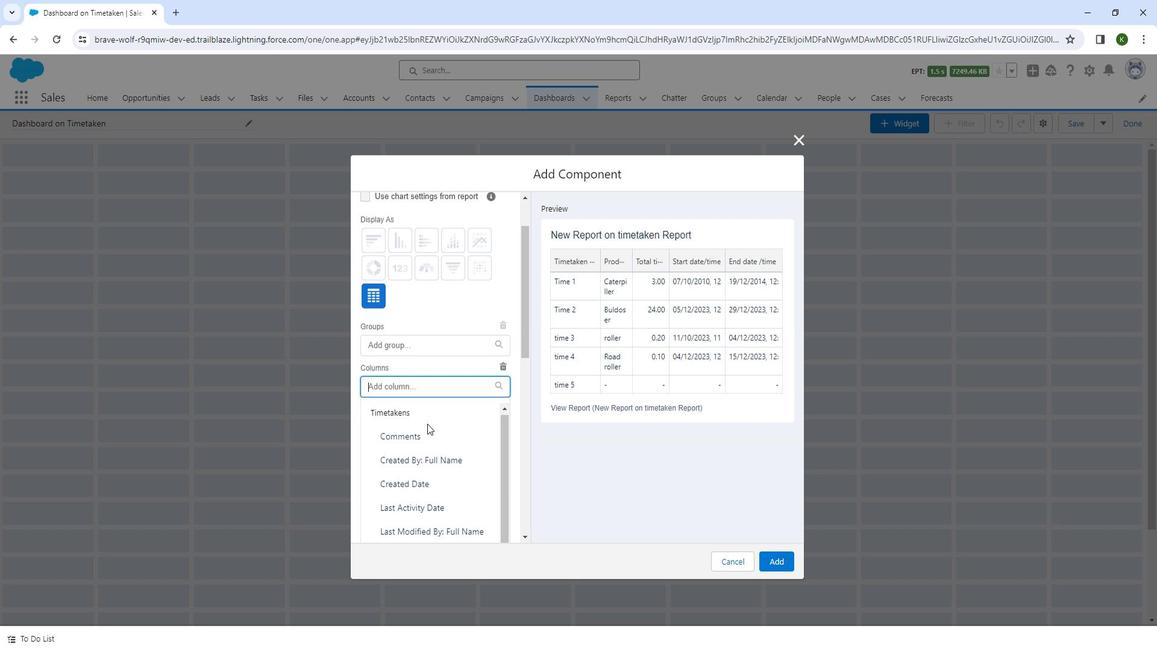 
Action: Mouse moved to (426, 427)
Screenshot: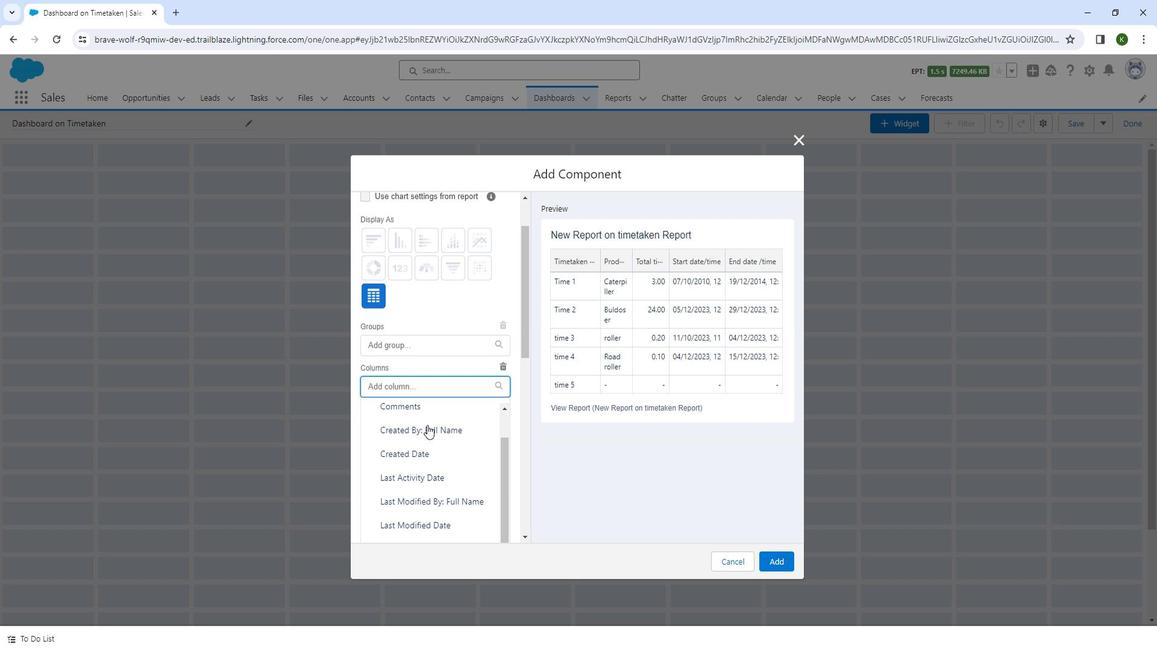 
Action: Mouse scrolled (426, 428) with delta (0, 0)
Screenshot: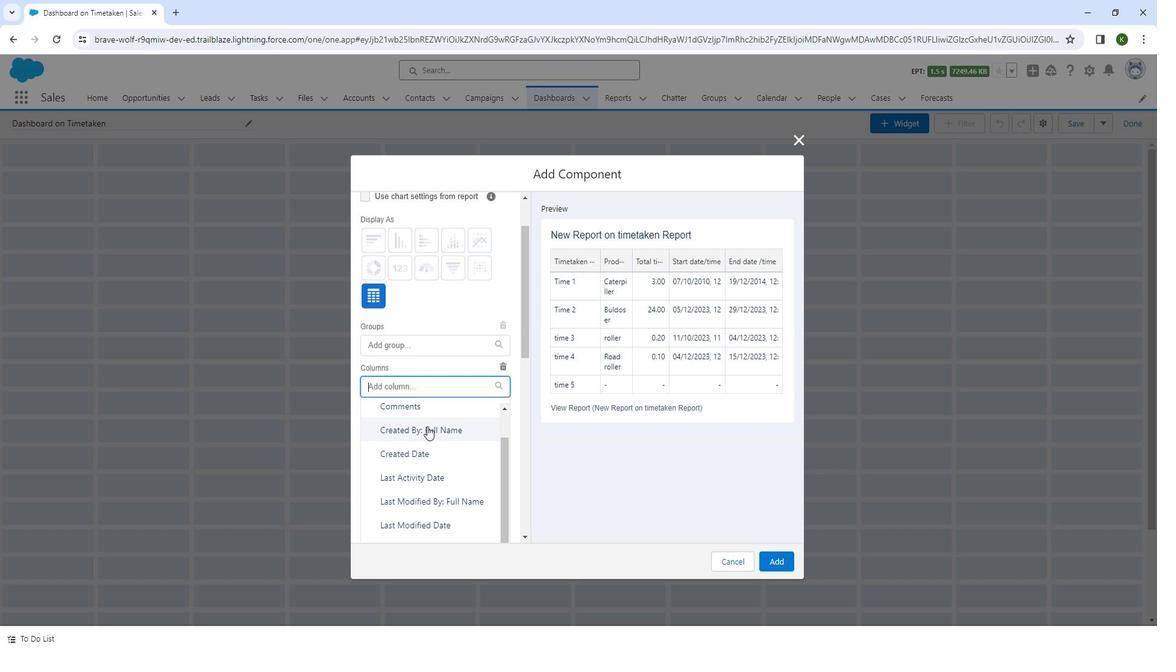 
Action: Mouse moved to (409, 437)
Screenshot: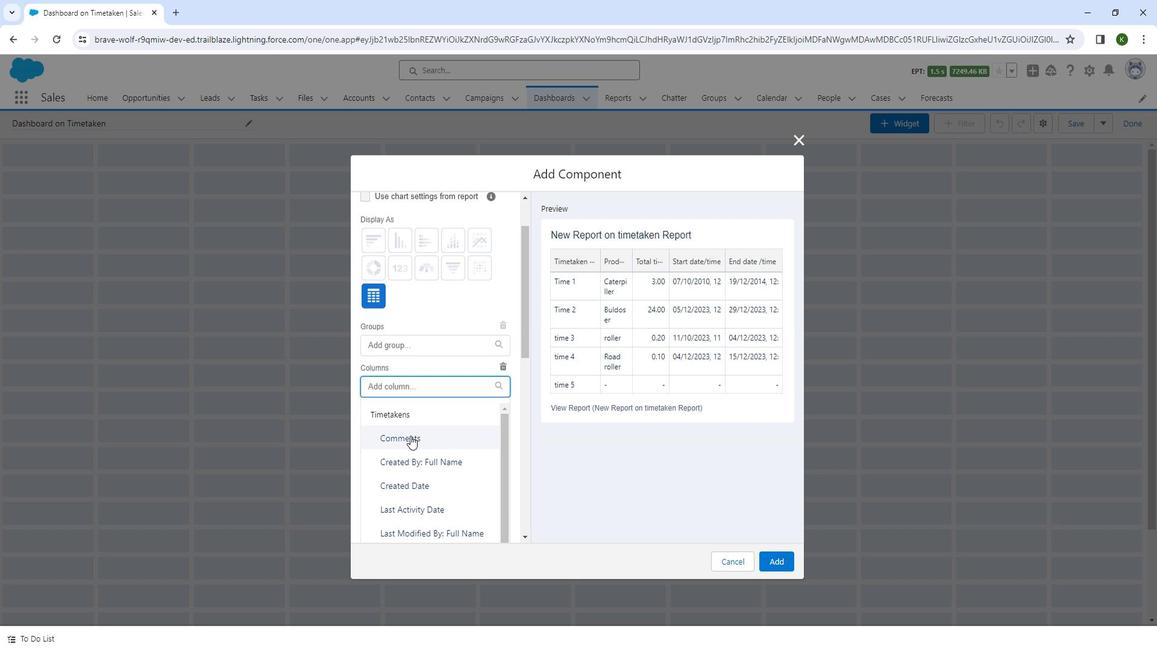 
Action: Mouse pressed left at (409, 437)
Screenshot: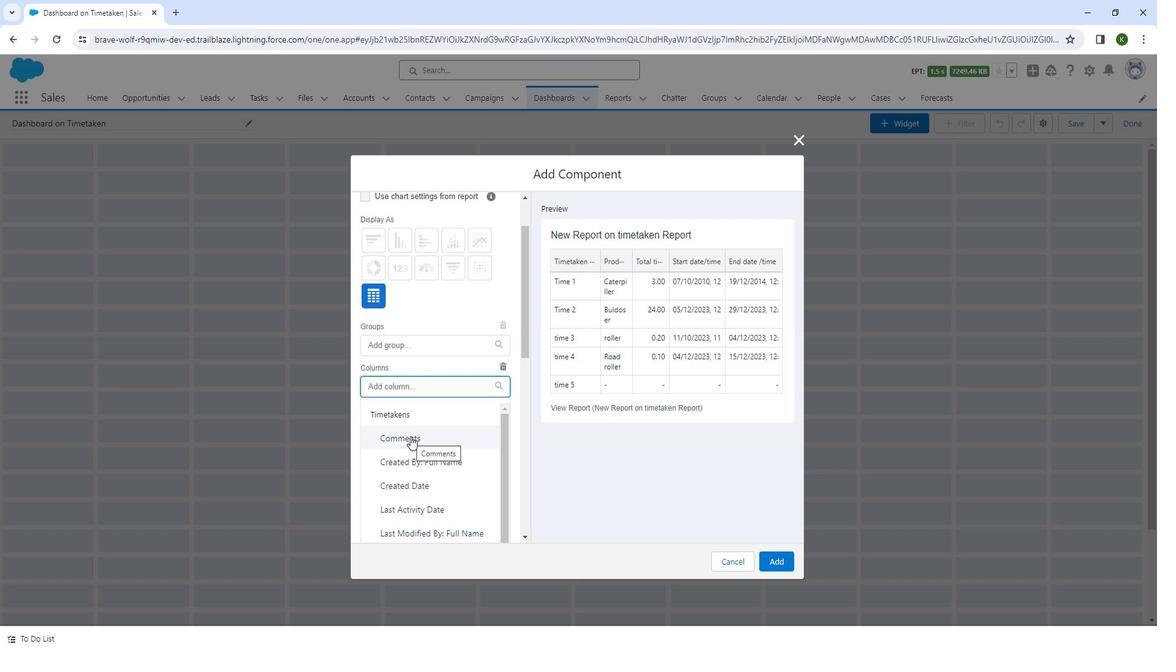 
Action: Mouse moved to (433, 388)
Screenshot: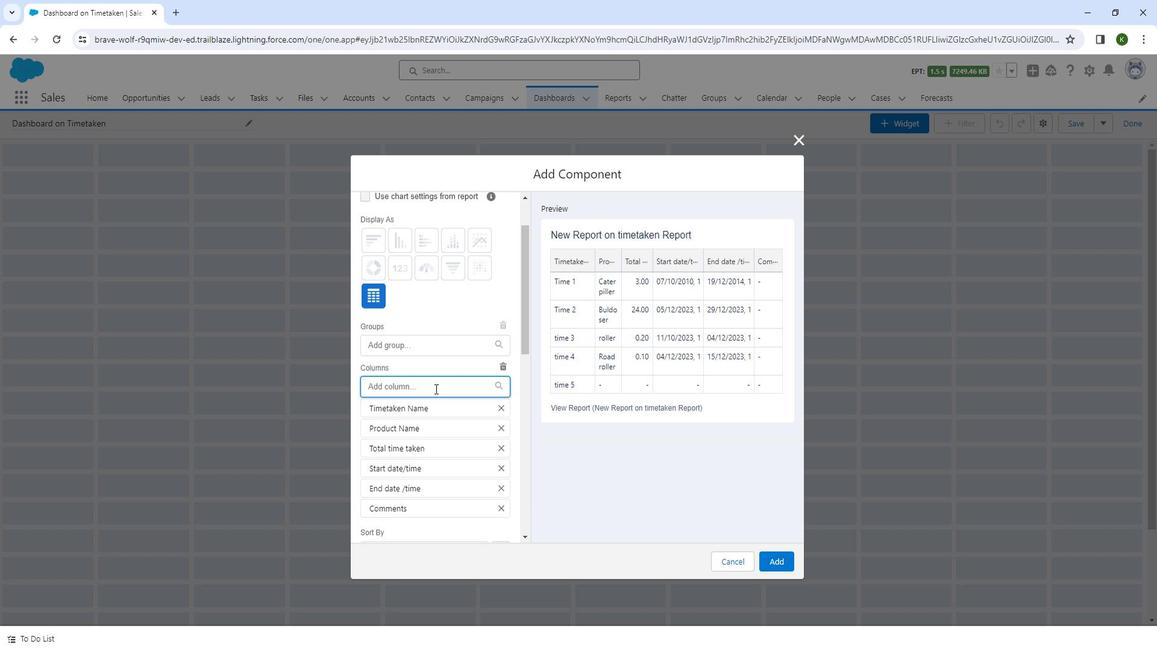 
Action: Mouse pressed left at (433, 388)
Screenshot: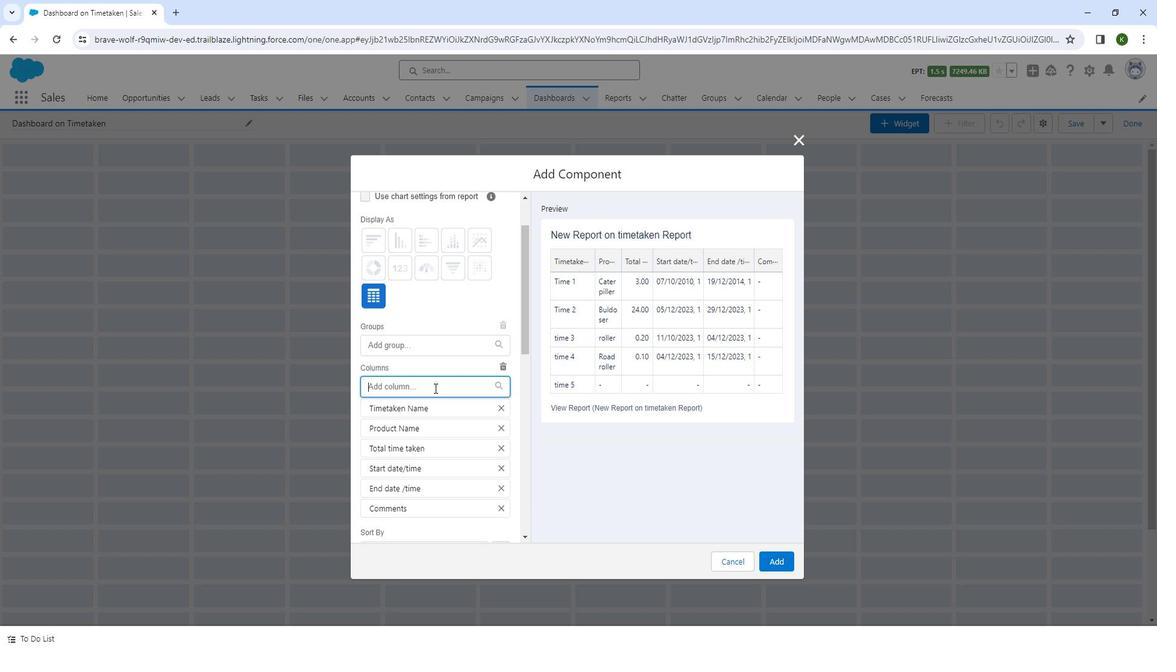
Action: Mouse moved to (446, 401)
Screenshot: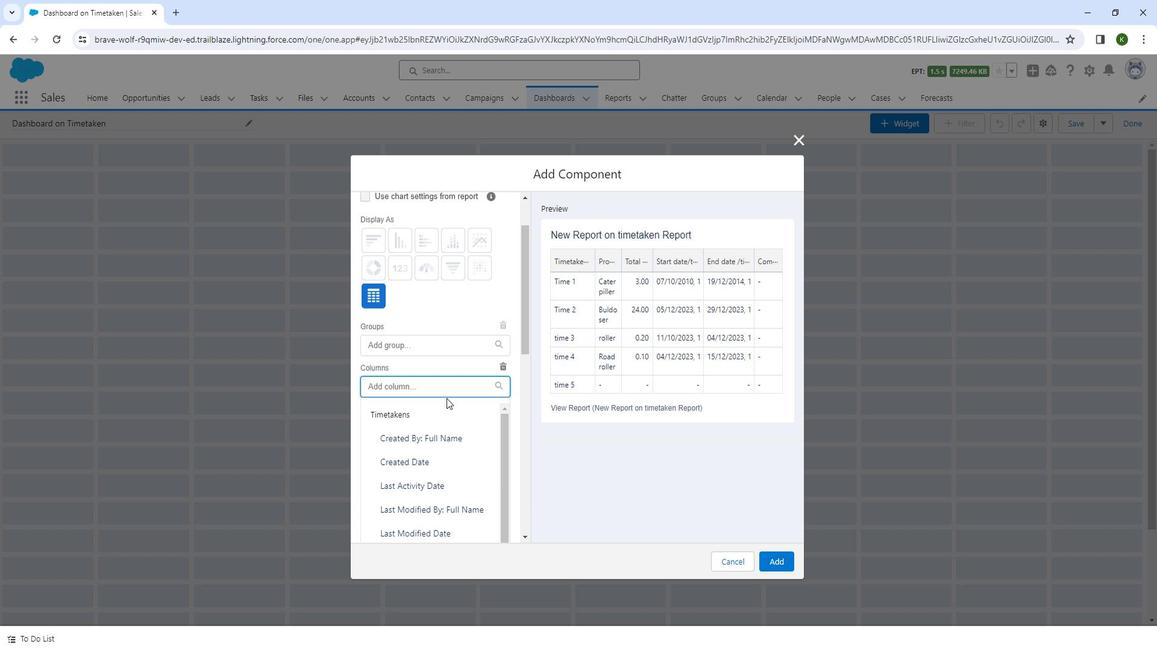 
Action: Mouse scrolled (446, 400) with delta (0, 0)
Screenshot: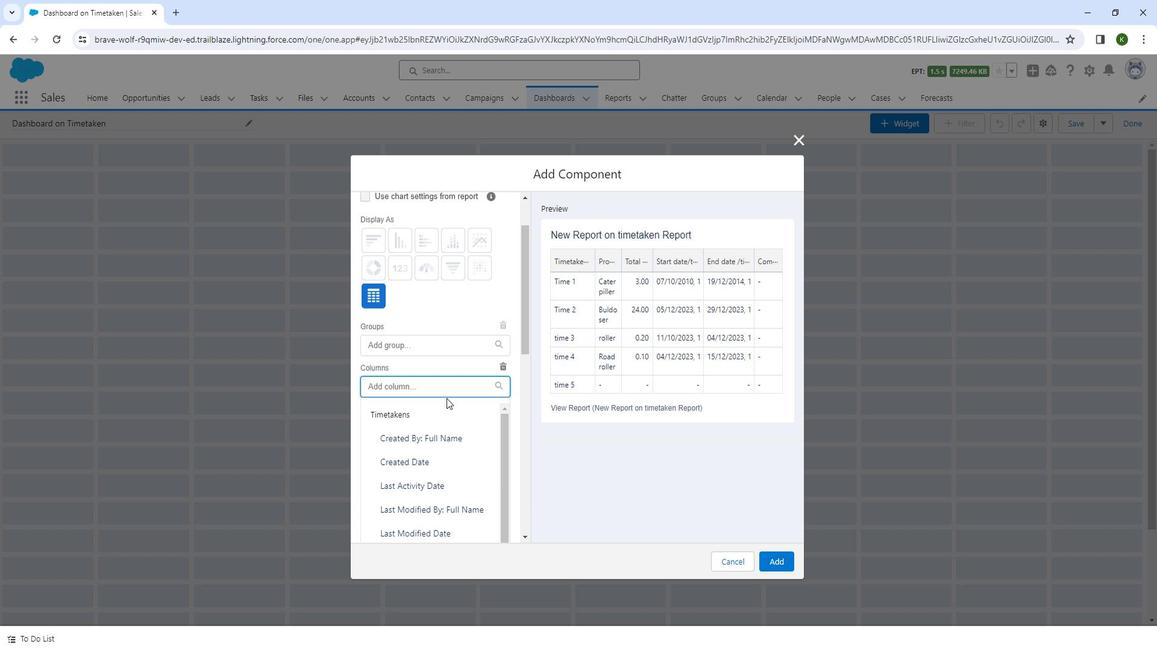 
Action: Mouse scrolled (446, 400) with delta (0, 0)
Screenshot: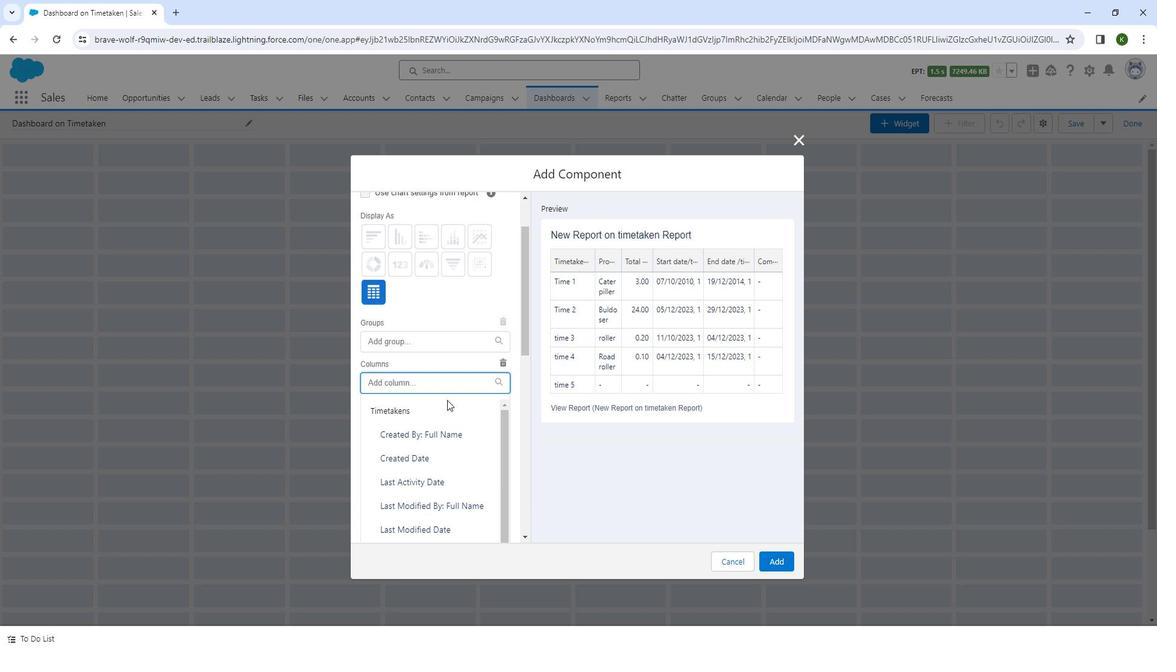 
Action: Mouse moved to (451, 443)
Screenshot: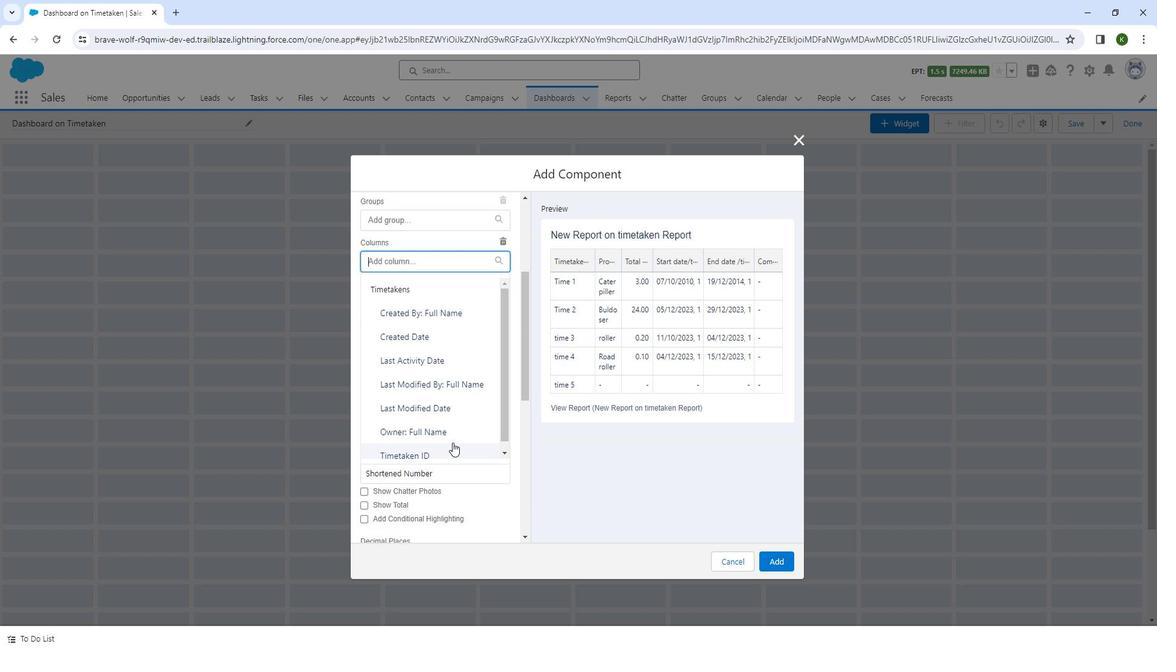 
Action: Mouse scrolled (451, 443) with delta (0, 0)
Screenshot: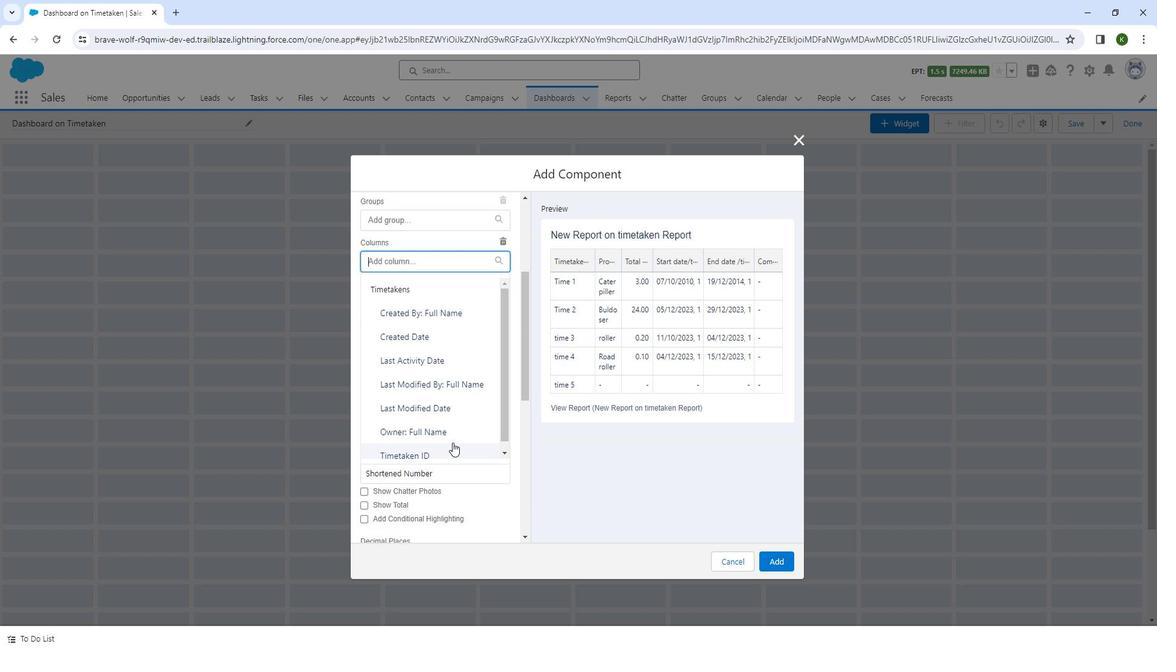 
Action: Mouse moved to (451, 443)
Screenshot: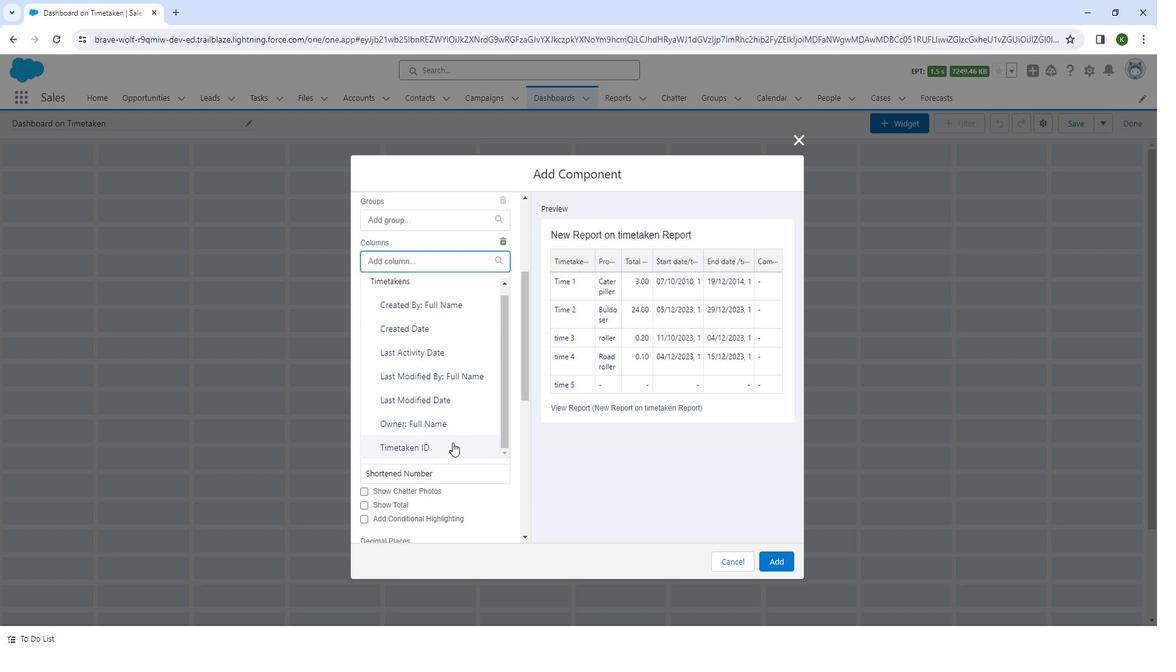 
Action: Mouse scrolled (451, 444) with delta (0, 0)
Screenshot: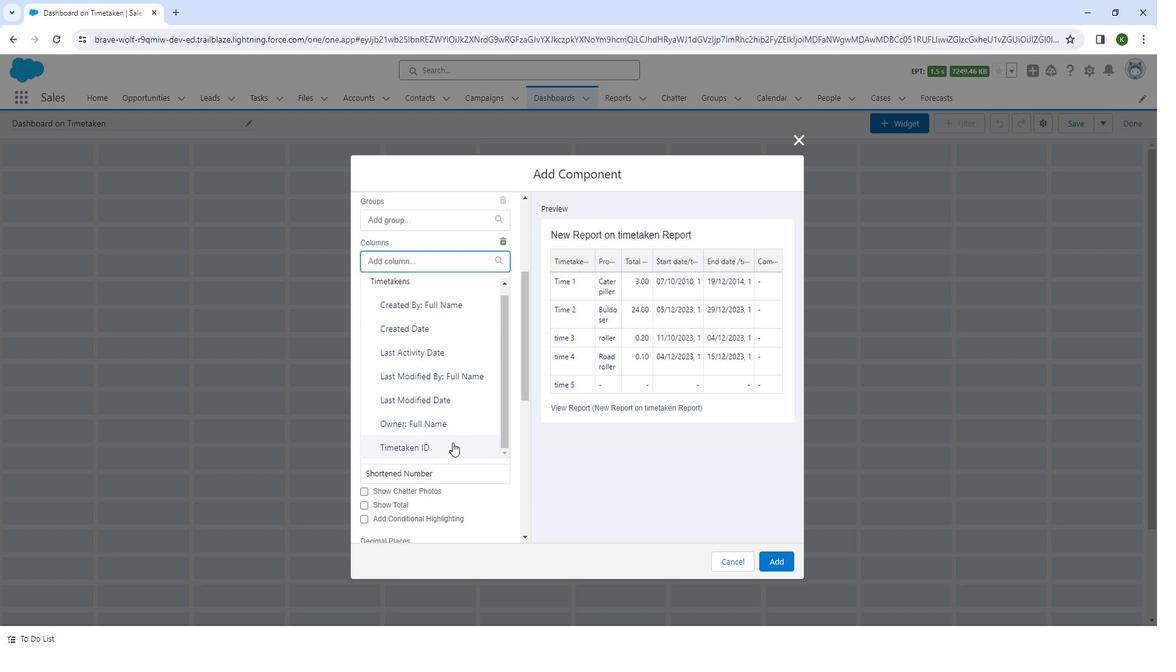 
Action: Mouse moved to (448, 265)
Screenshot: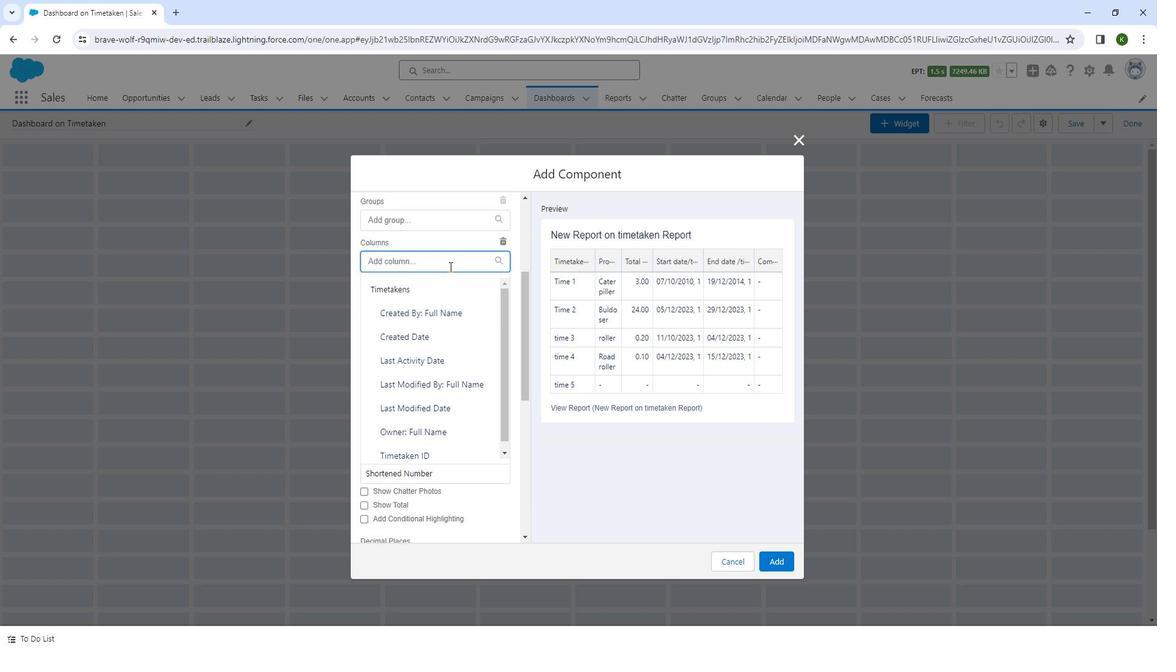 
Action: Mouse pressed left at (448, 265)
Screenshot: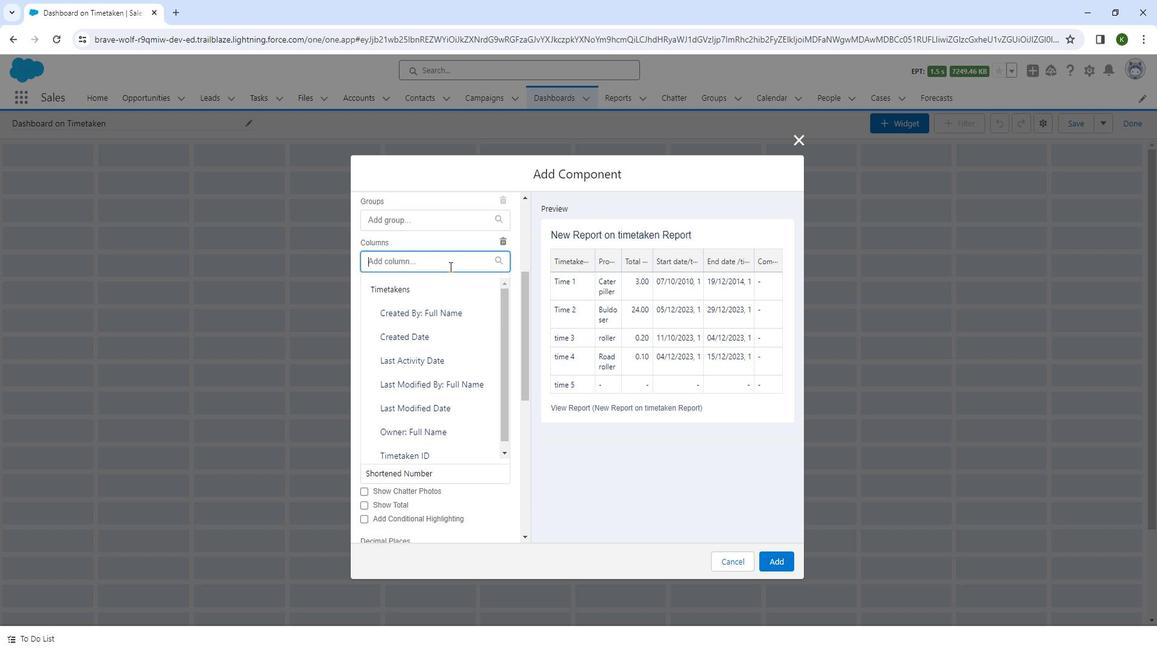 
Action: Mouse moved to (505, 512)
Screenshot: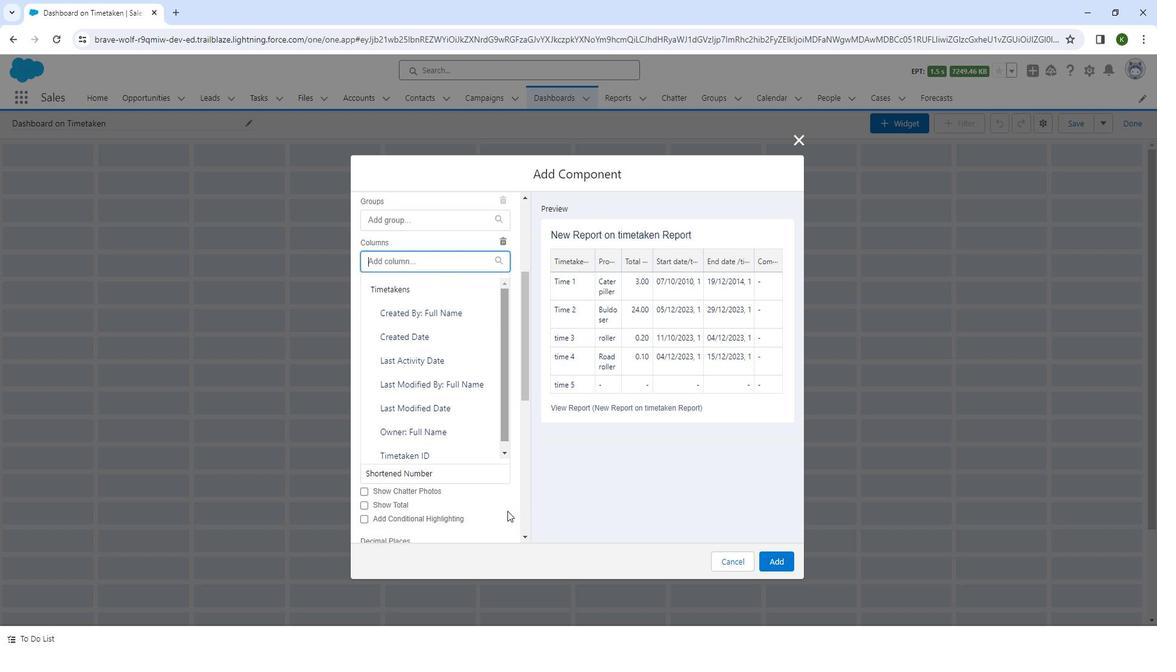 
Action: Mouse pressed left at (505, 512)
Screenshot: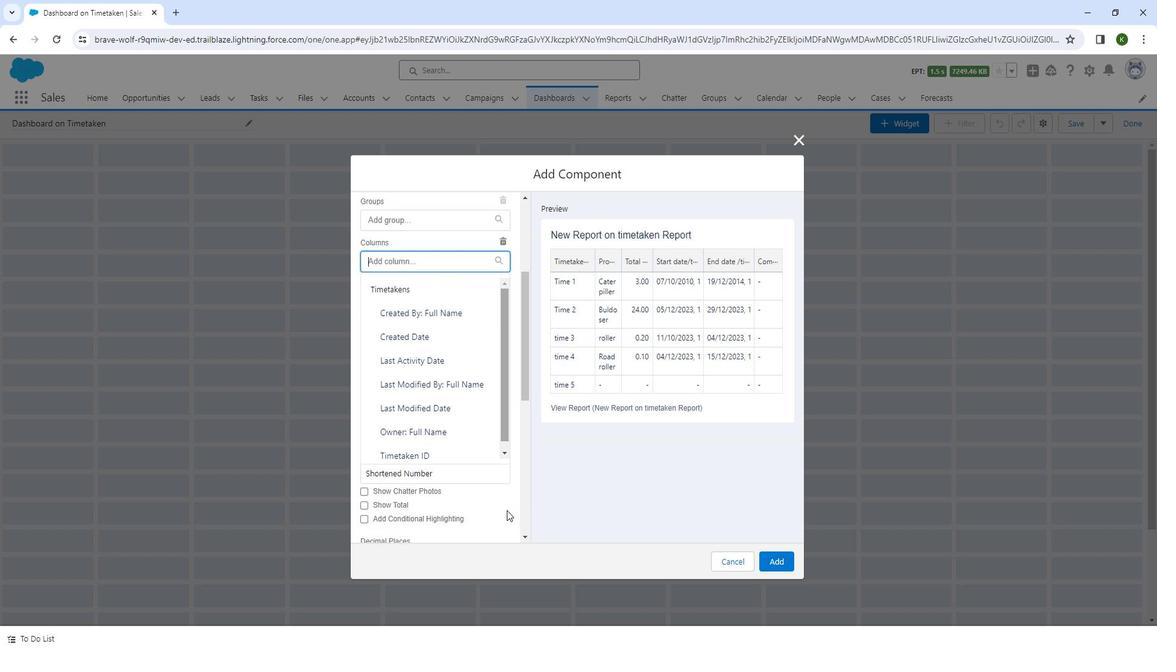 
Action: Mouse moved to (524, 387)
Screenshot: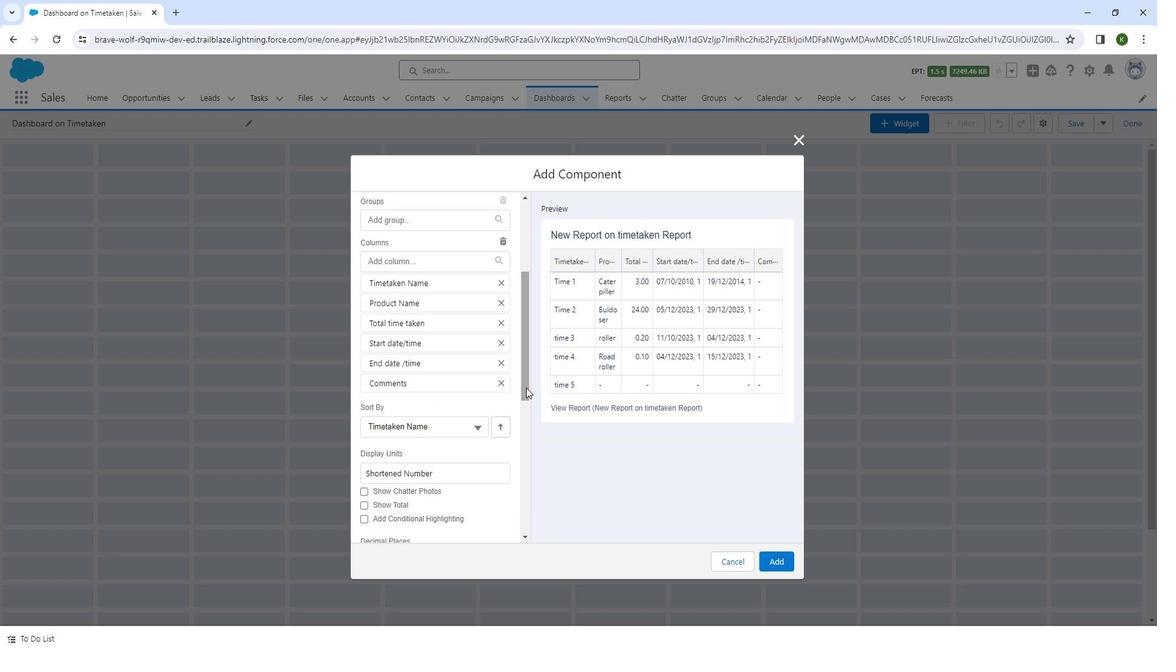 
Action: Mouse pressed left at (524, 387)
Screenshot: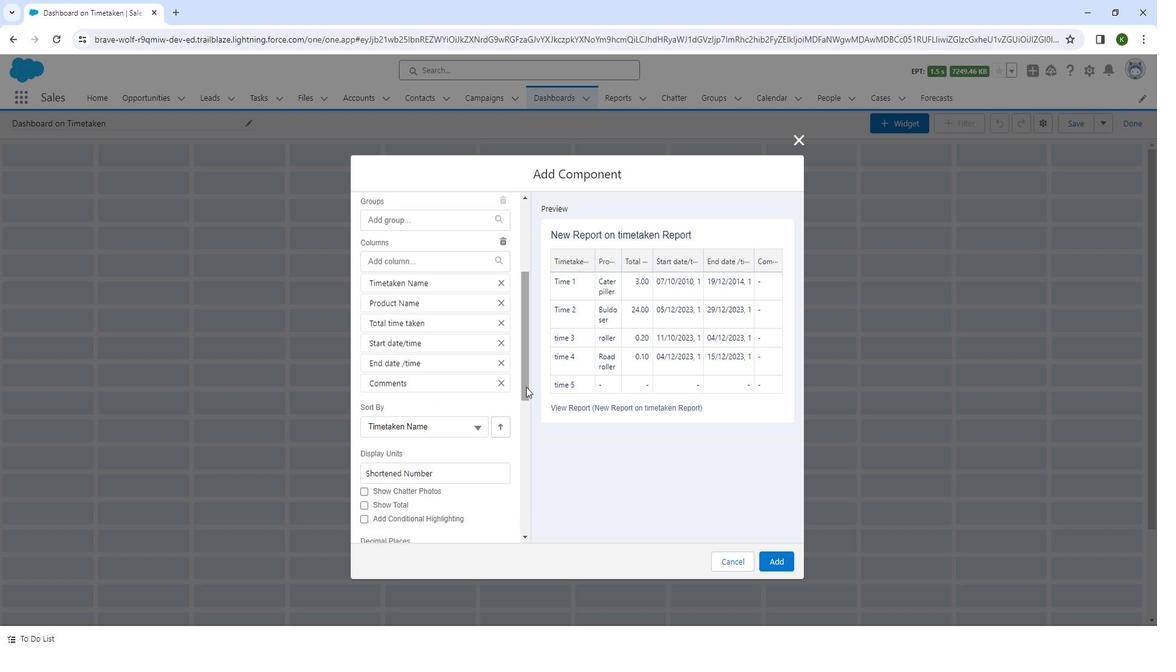 
Action: Mouse moved to (474, 305)
Screenshot: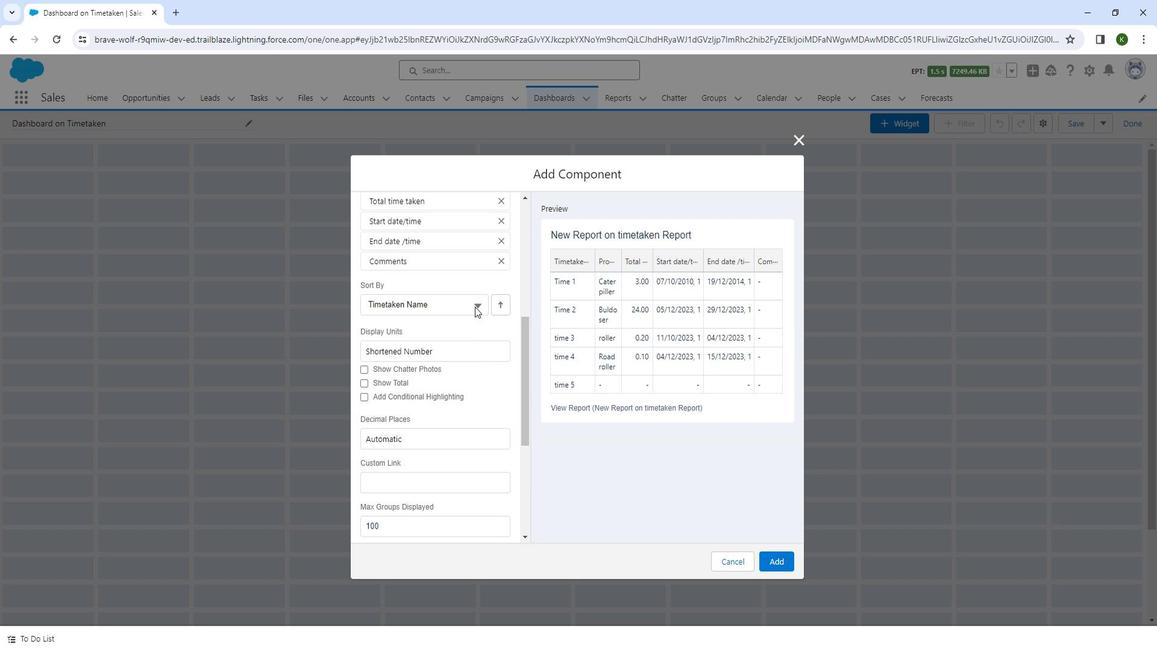 
Action: Mouse pressed left at (474, 305)
Screenshot: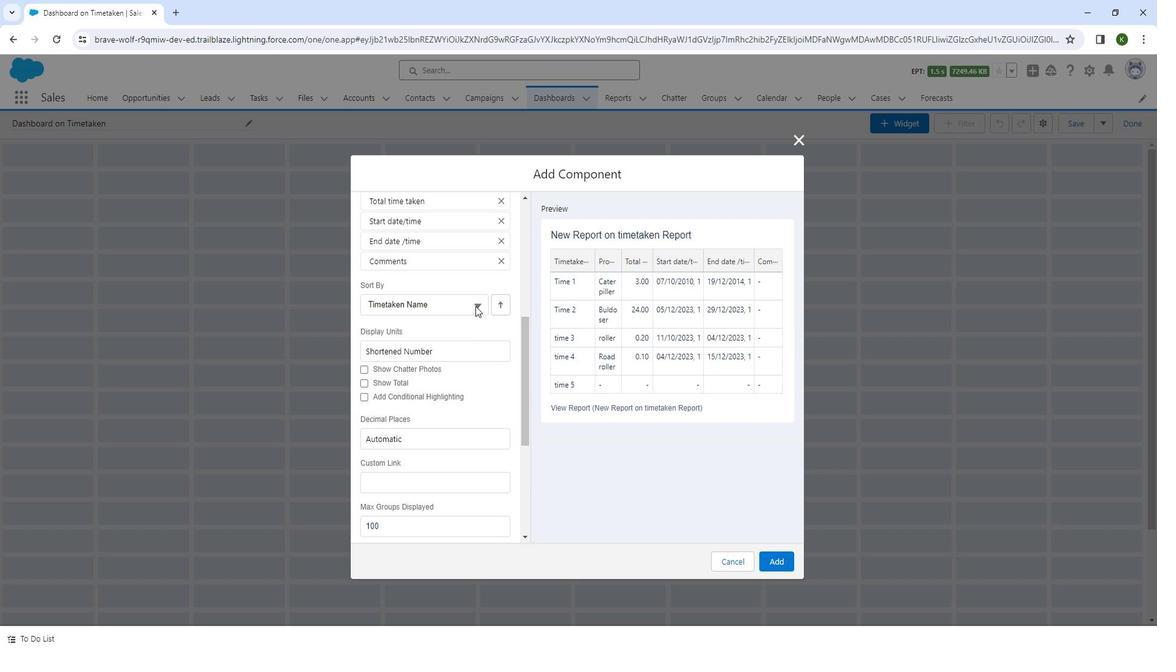 
Action: Mouse moved to (433, 378)
Screenshot: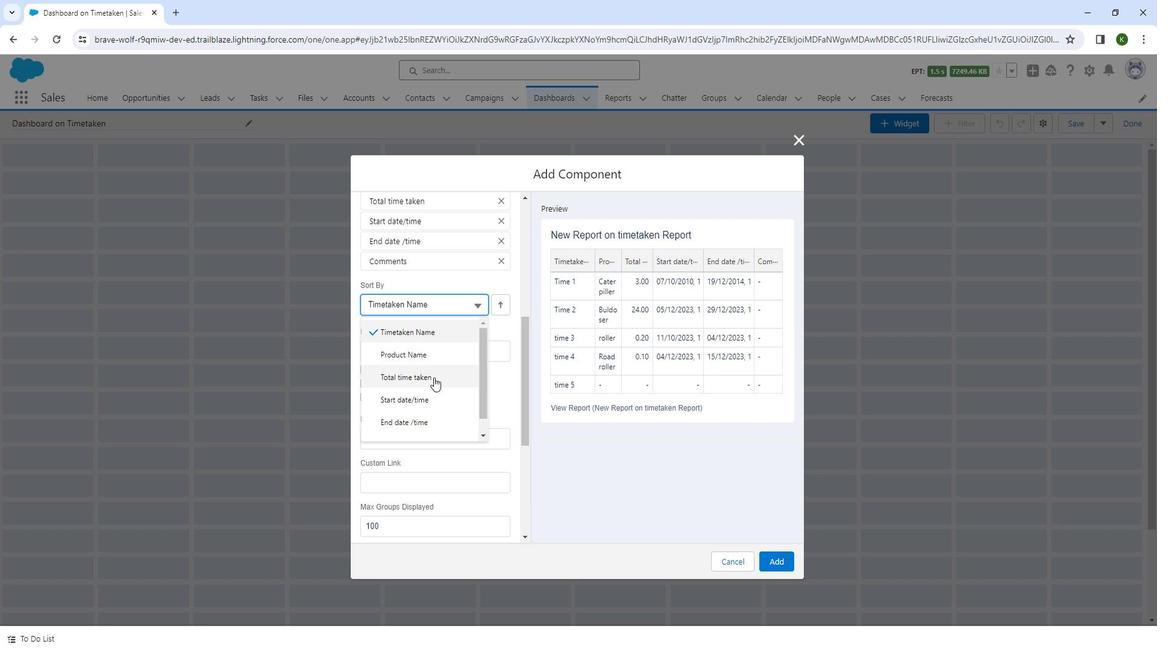 
Action: Mouse scrolled (433, 377) with delta (0, 0)
Screenshot: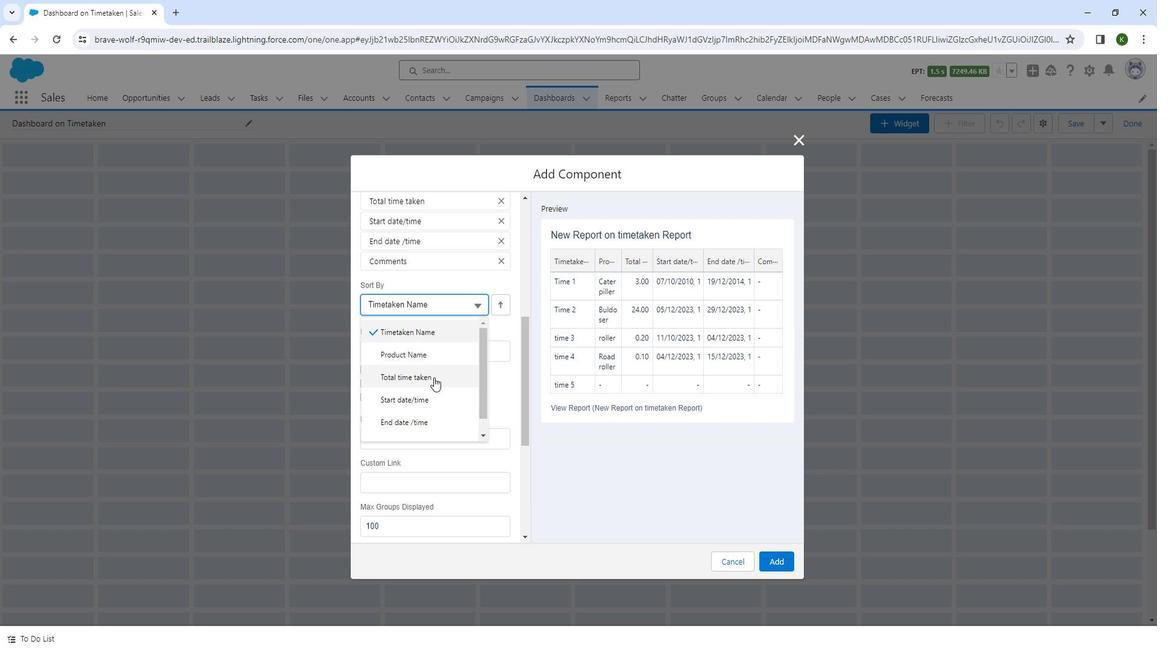 
Action: Mouse moved to (429, 387)
Screenshot: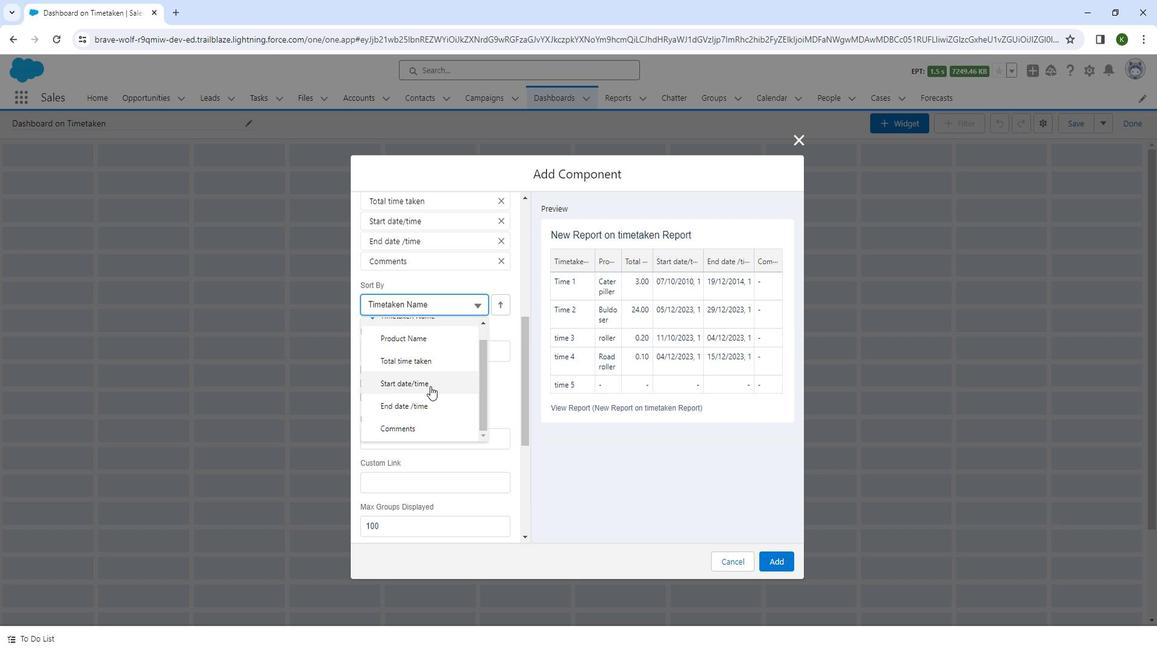 
Action: Mouse scrolled (429, 388) with delta (0, 0)
Screenshot: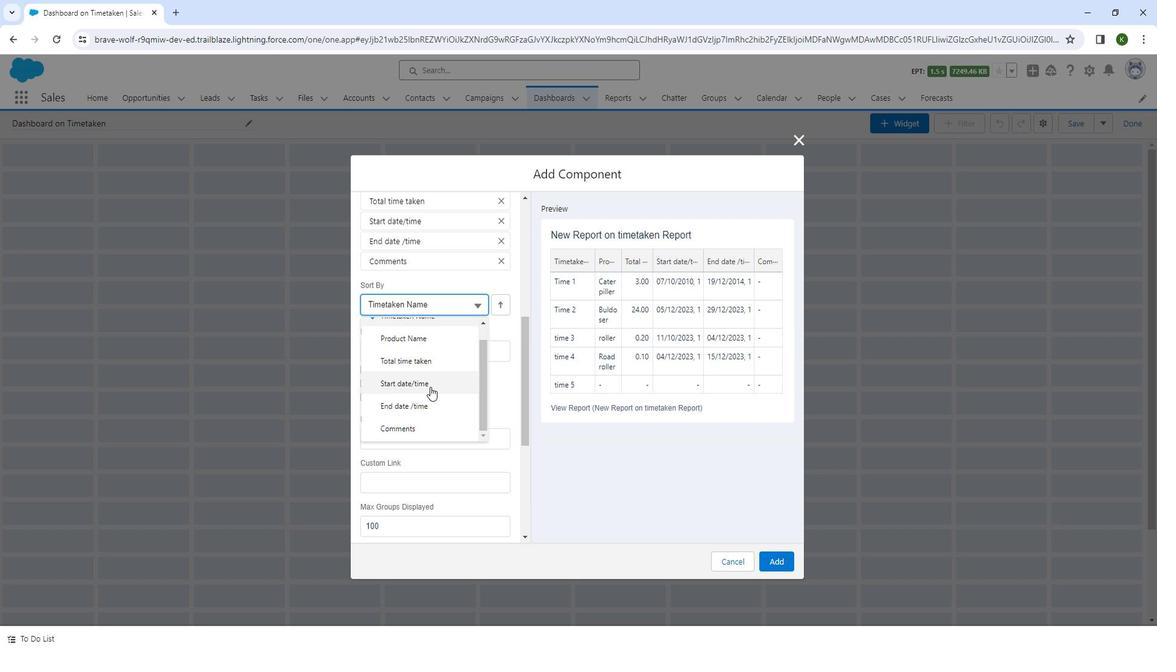 
Action: Mouse moved to (428, 355)
Screenshot: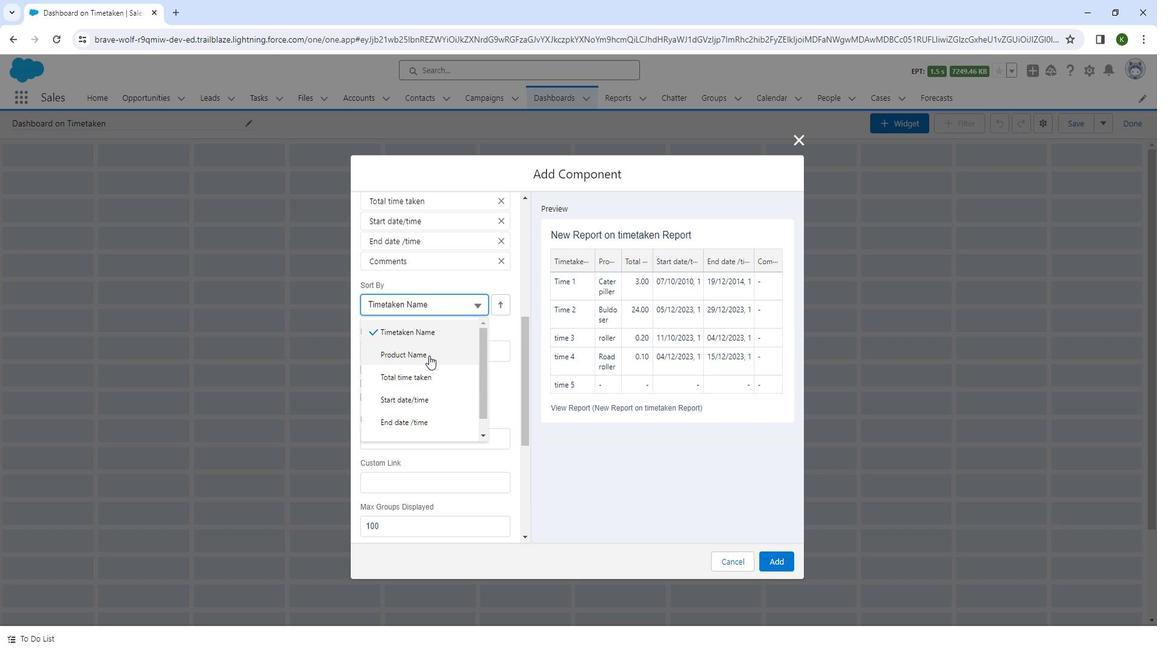 
Action: Mouse pressed left at (428, 355)
Screenshot: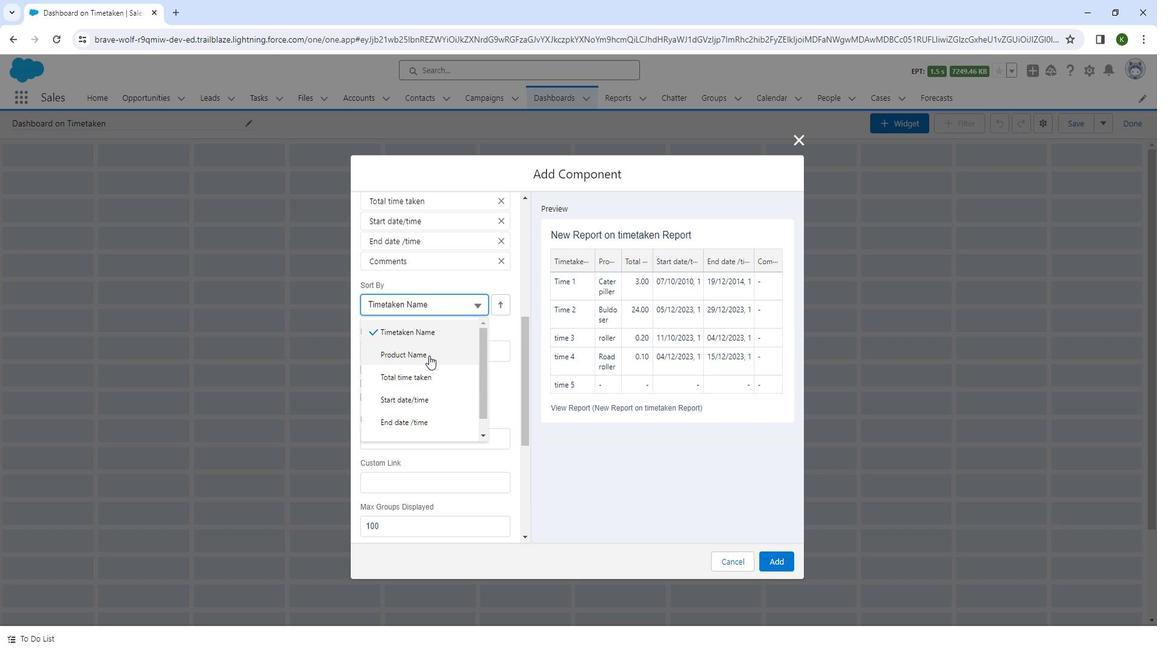 
Action: Mouse moved to (446, 461)
Screenshot: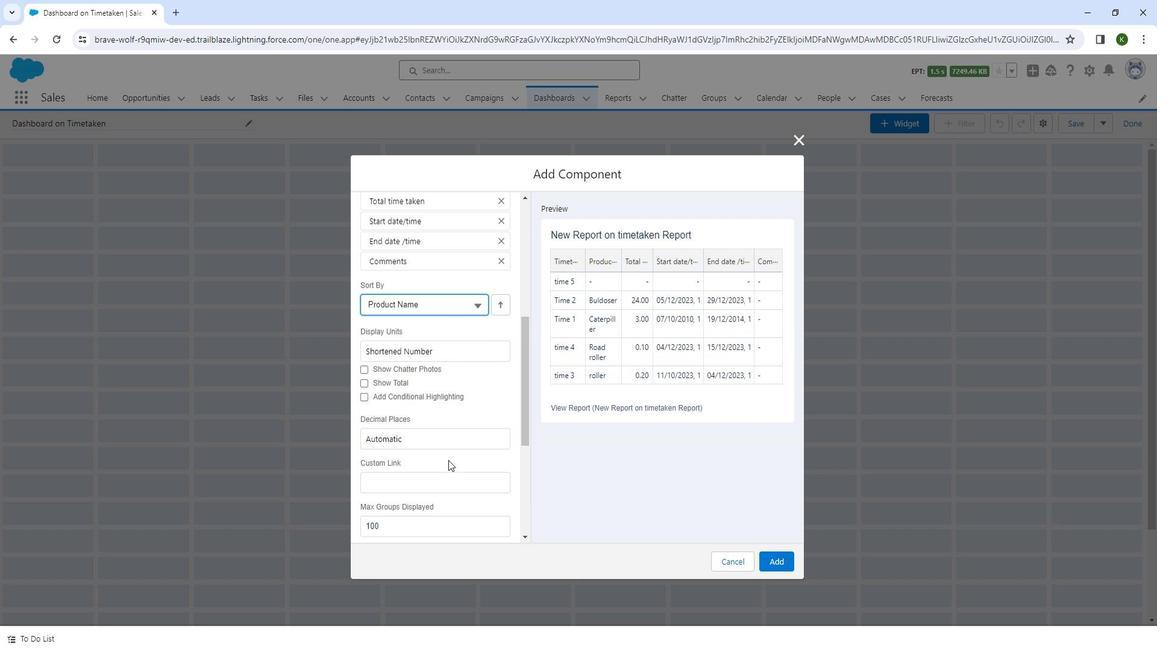 
Action: Mouse scrolled (446, 460) with delta (0, 0)
Screenshot: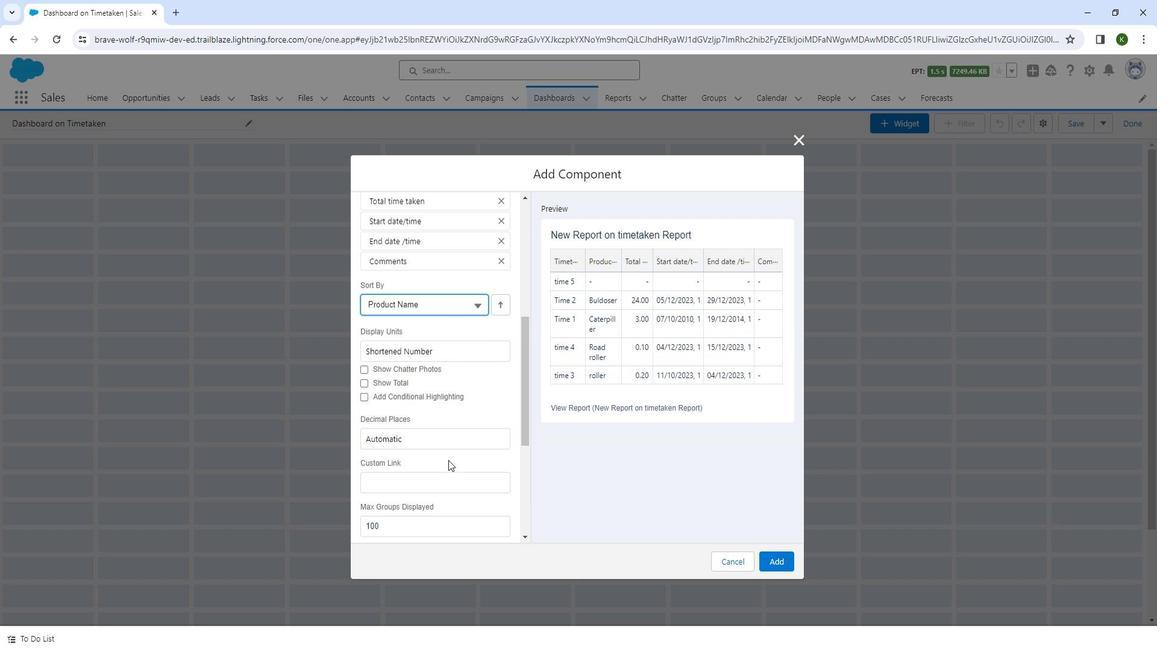 
Action: Mouse scrolled (446, 460) with delta (0, 0)
Screenshot: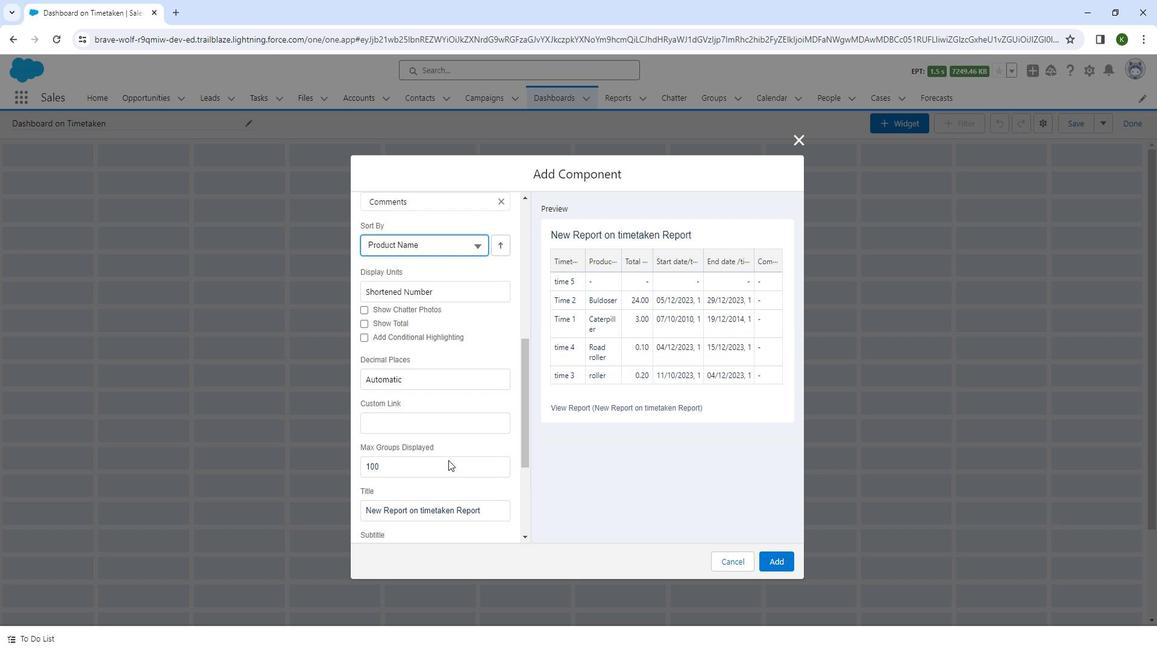 
Action: Mouse scrolled (446, 460) with delta (0, 0)
Screenshot: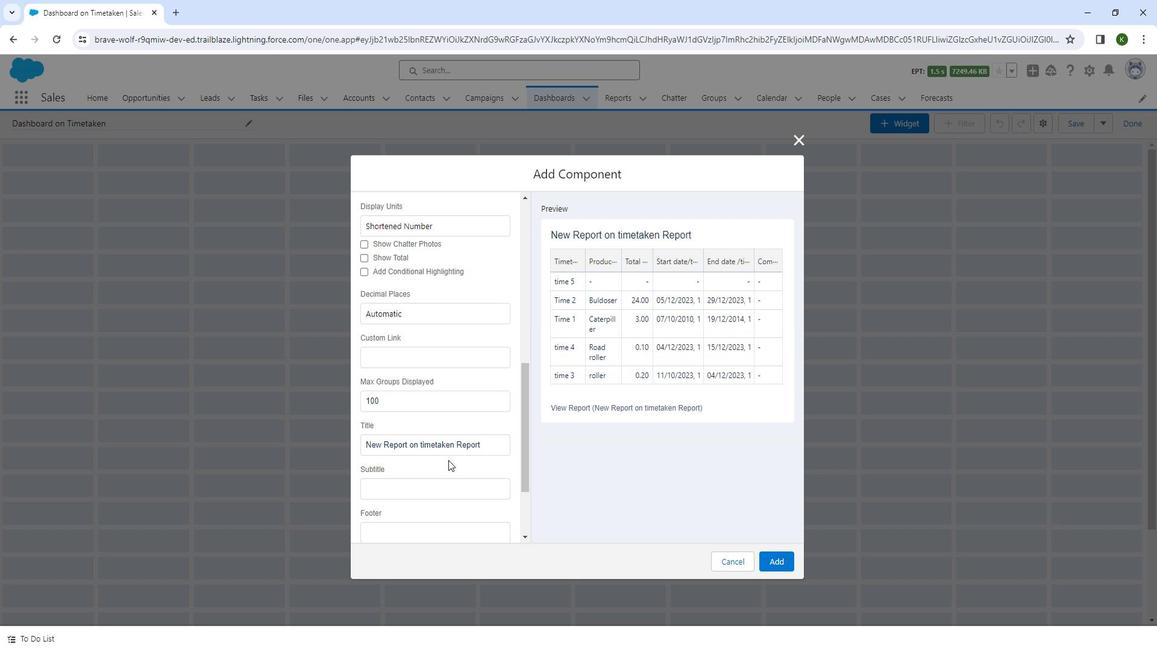 
Action: Mouse scrolled (446, 460) with delta (0, 0)
Screenshot: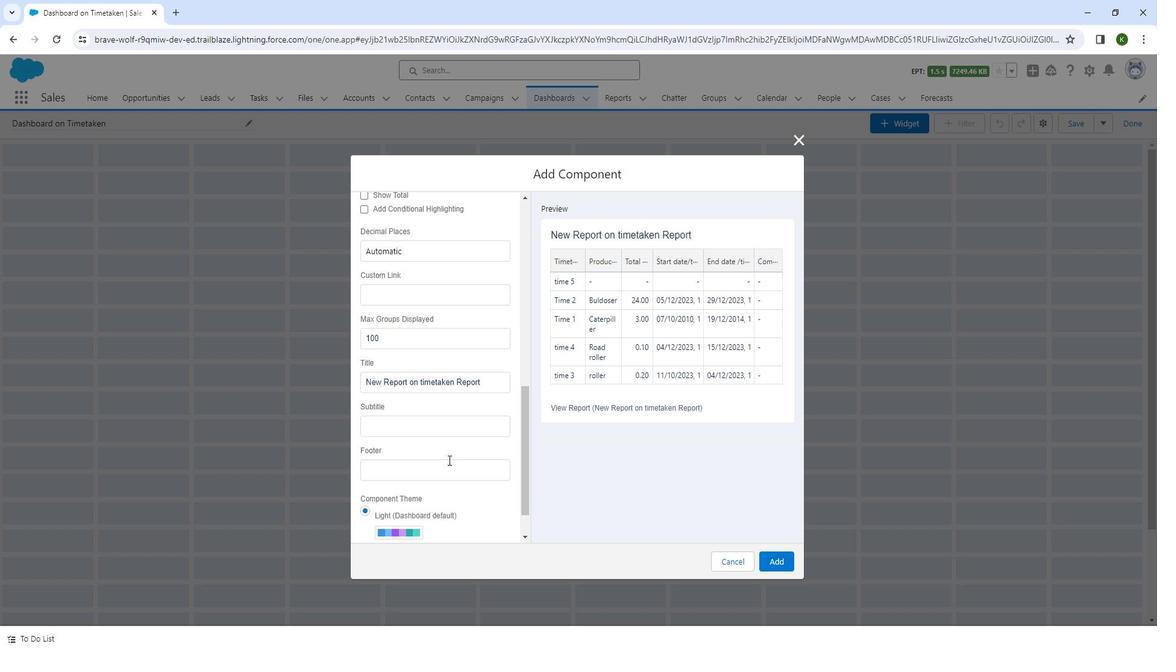 
Action: Mouse scrolled (446, 460) with delta (0, 0)
Screenshot: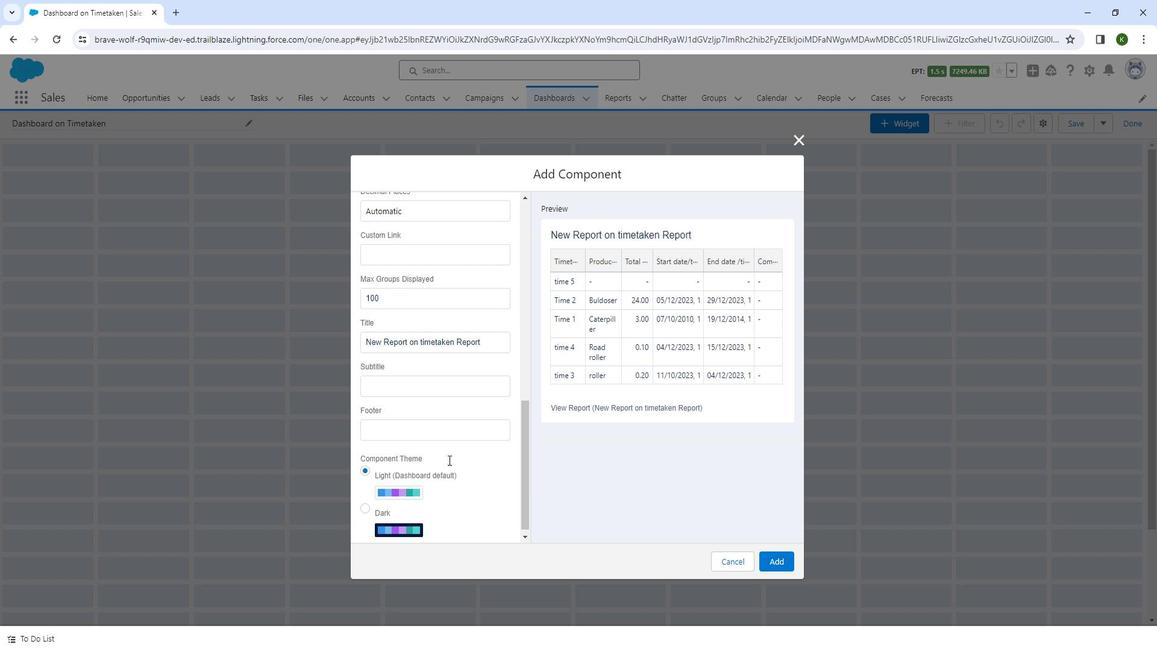 
Action: Mouse moved to (397, 525)
Screenshot: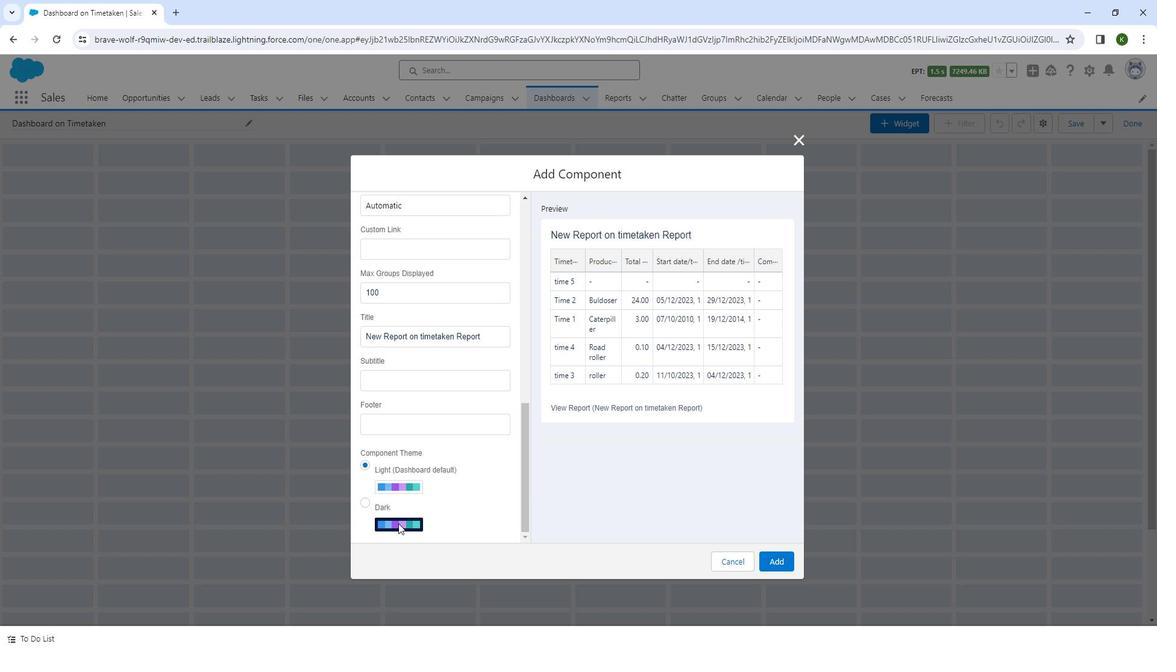 
Action: Mouse pressed left at (397, 525)
Screenshot: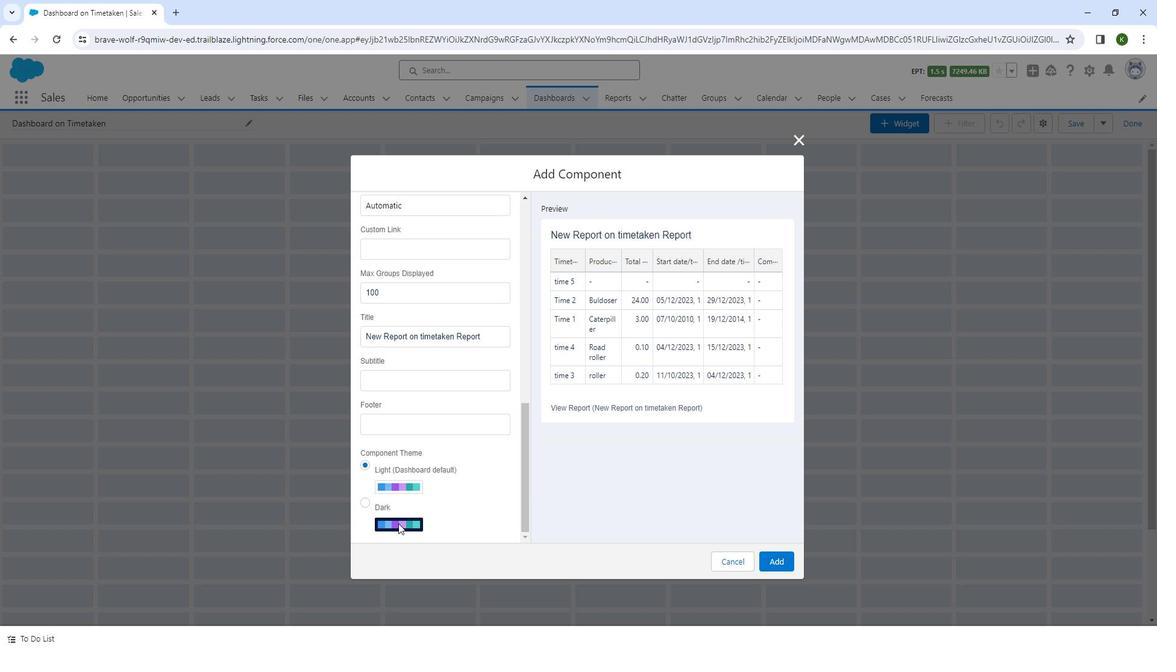 
Action: Mouse moved to (381, 525)
Screenshot: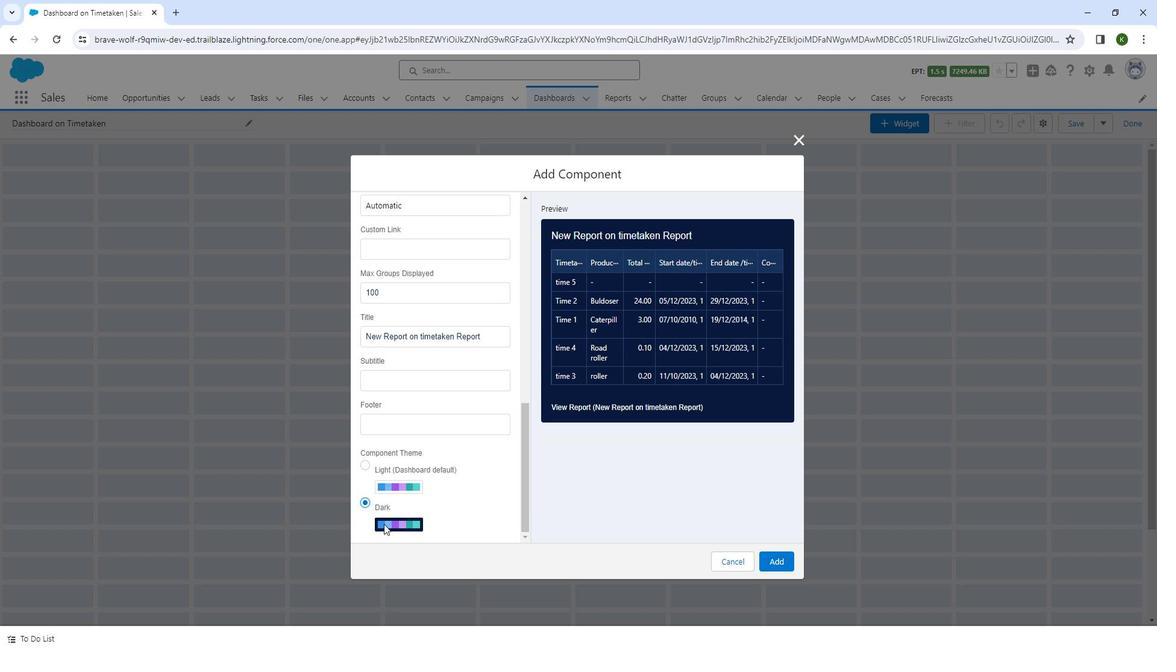 
Action: Mouse pressed left at (381, 525)
Screenshot: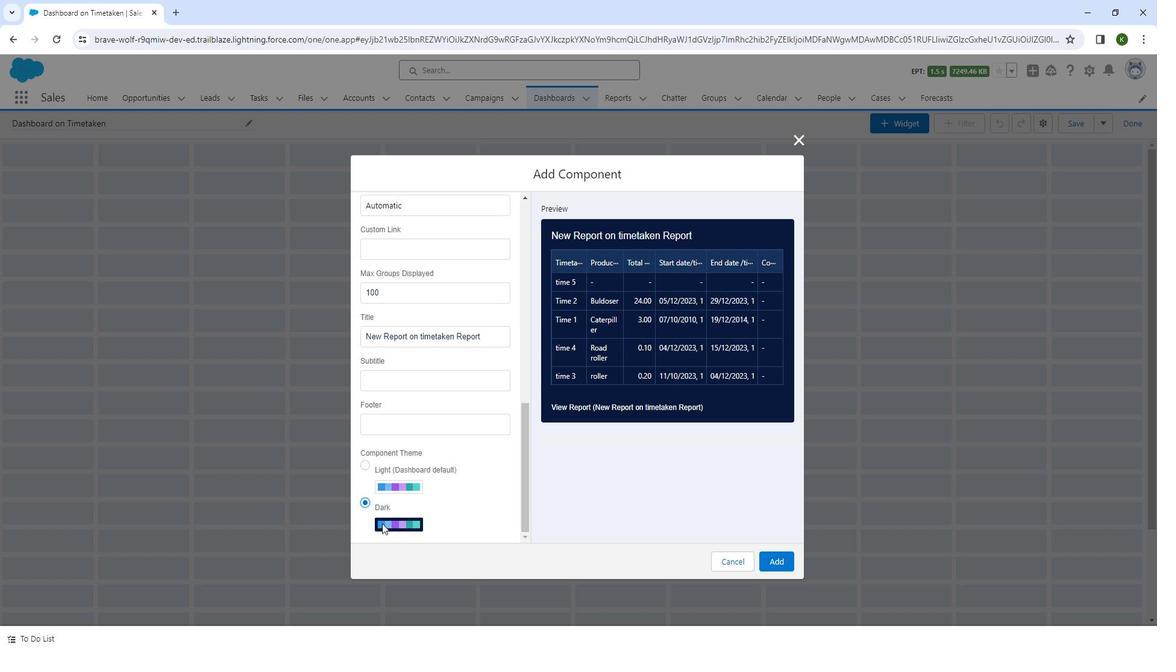 
Action: Mouse moved to (773, 559)
Screenshot: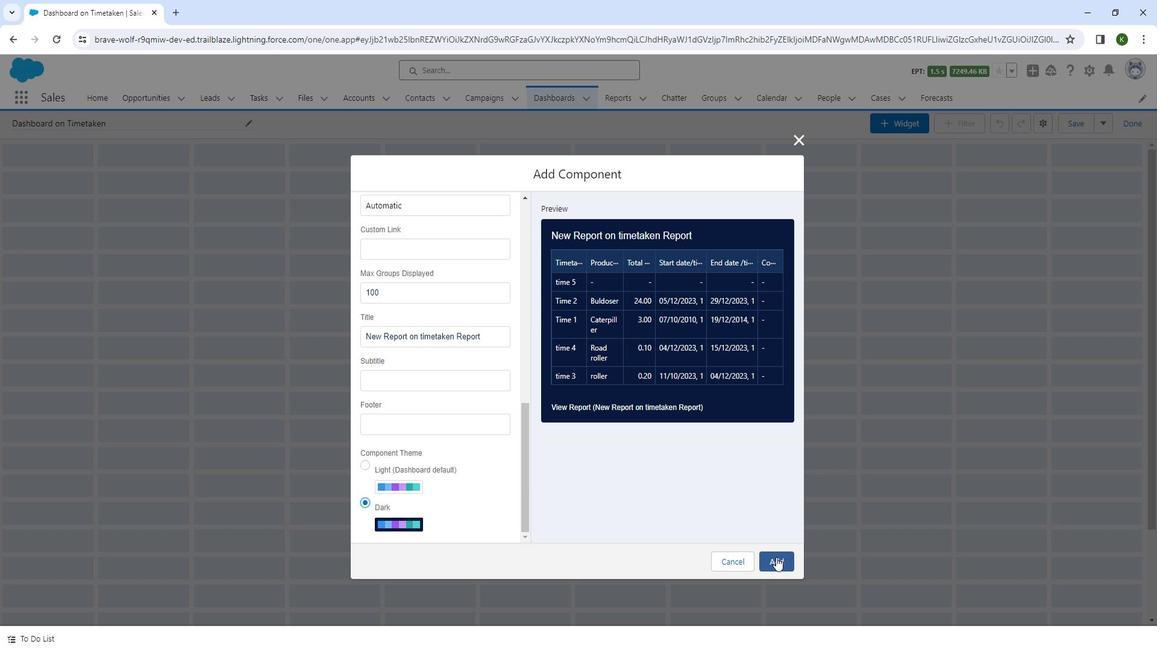 
Action: Mouse pressed left at (773, 559)
Screenshot: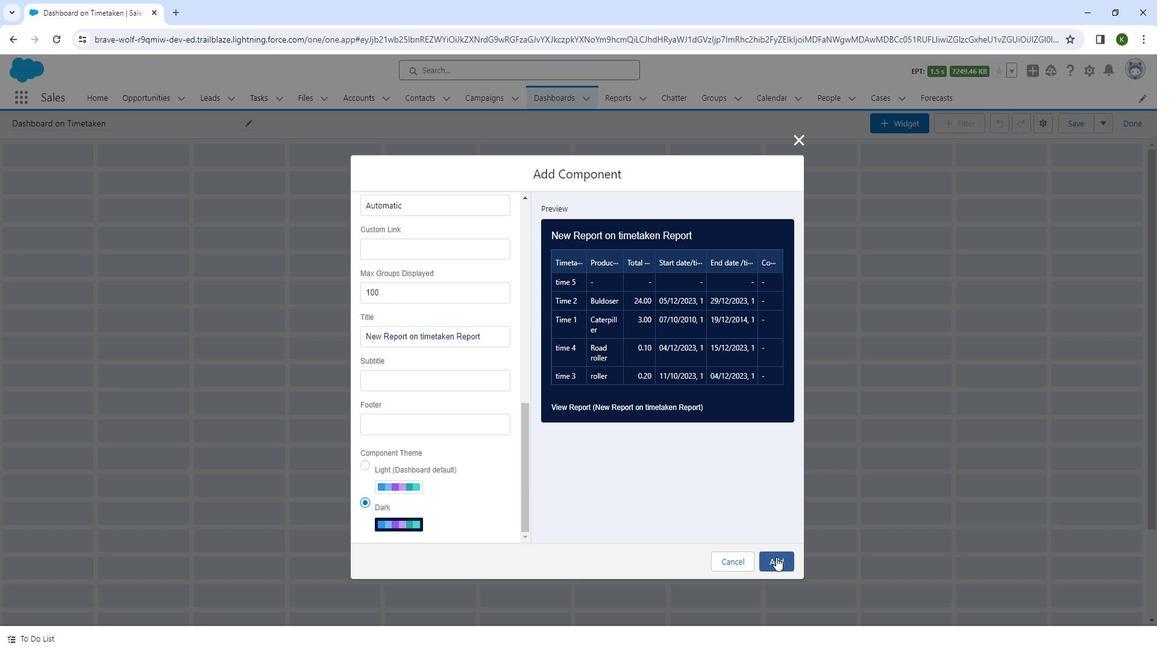 
Action: Mouse moved to (222, 148)
Screenshot: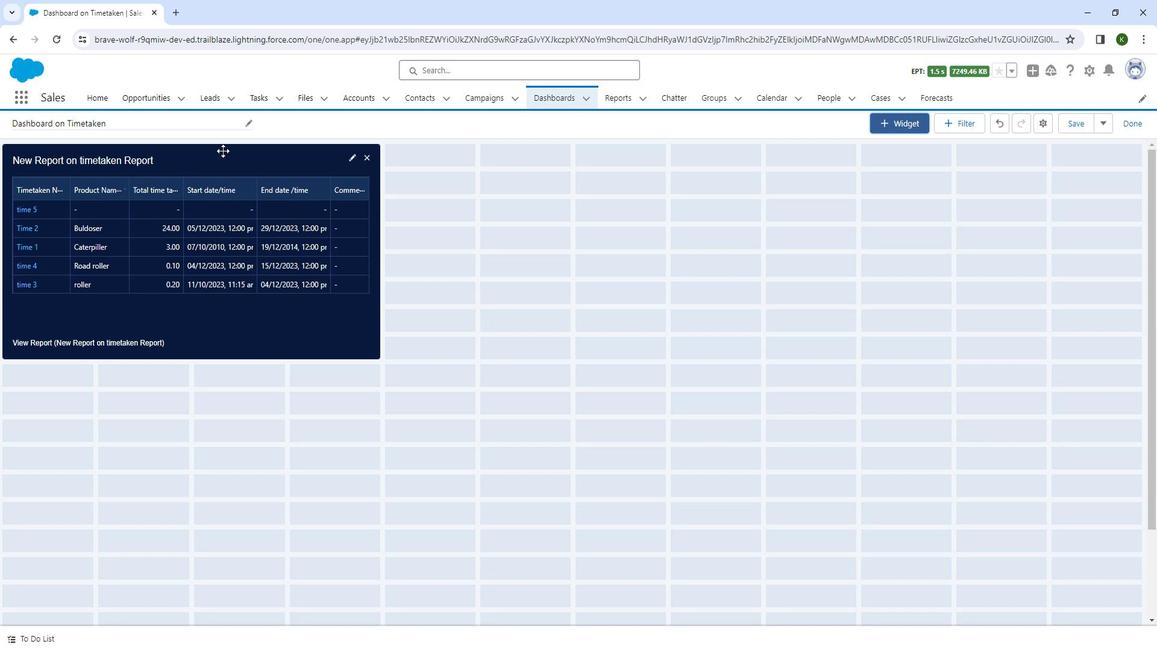 
Action: Mouse pressed left at (222, 148)
Screenshot: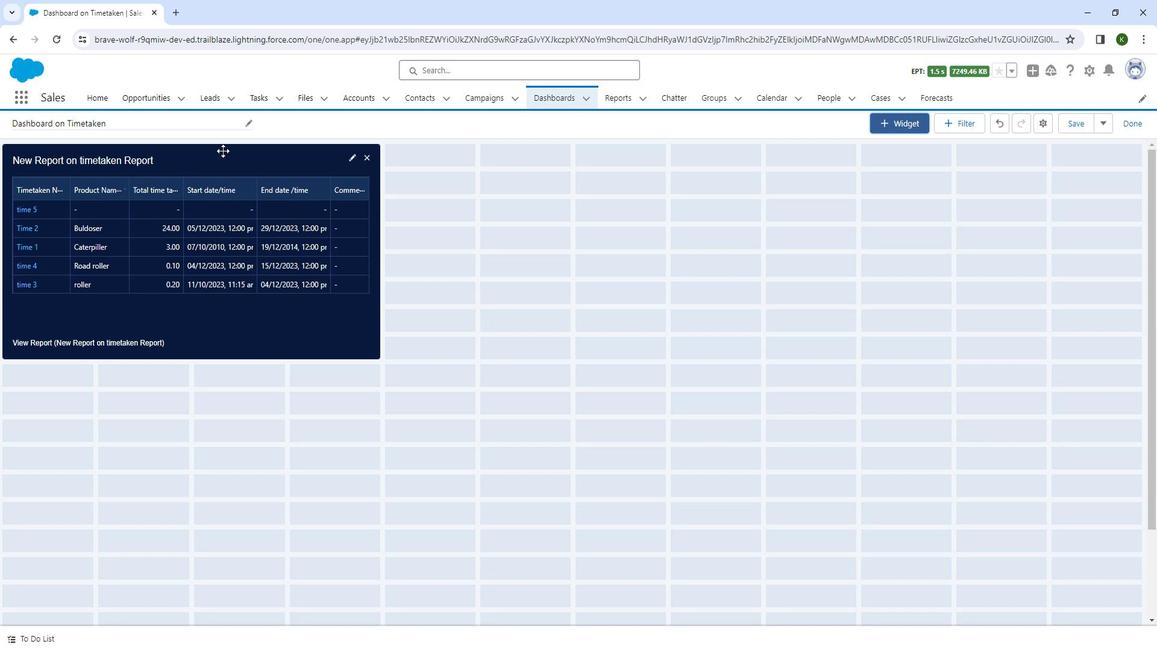 
Action: Mouse moved to (568, 357)
Screenshot: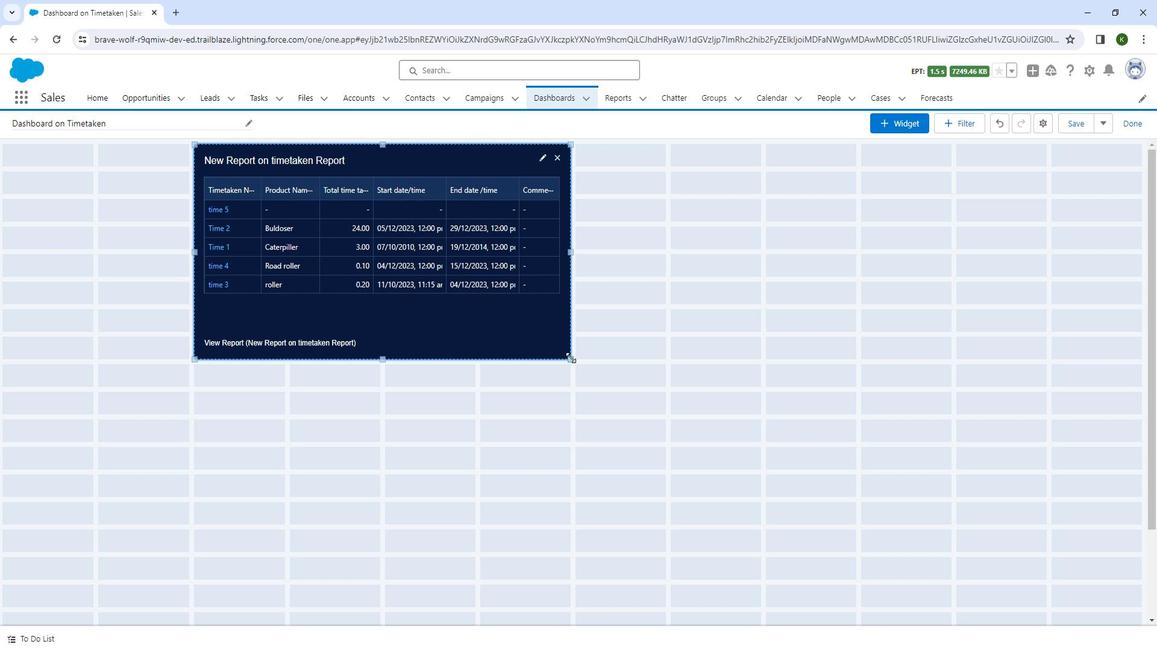 
Action: Mouse pressed left at (568, 357)
Screenshot: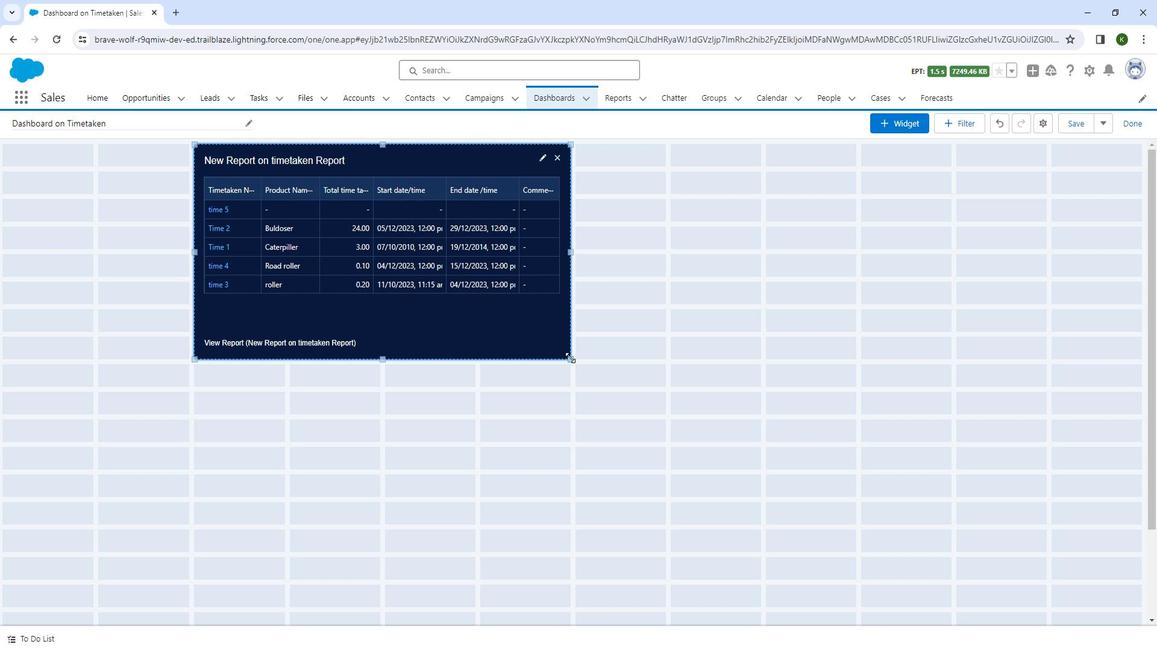 
Action: Mouse moved to (1072, 121)
Screenshot: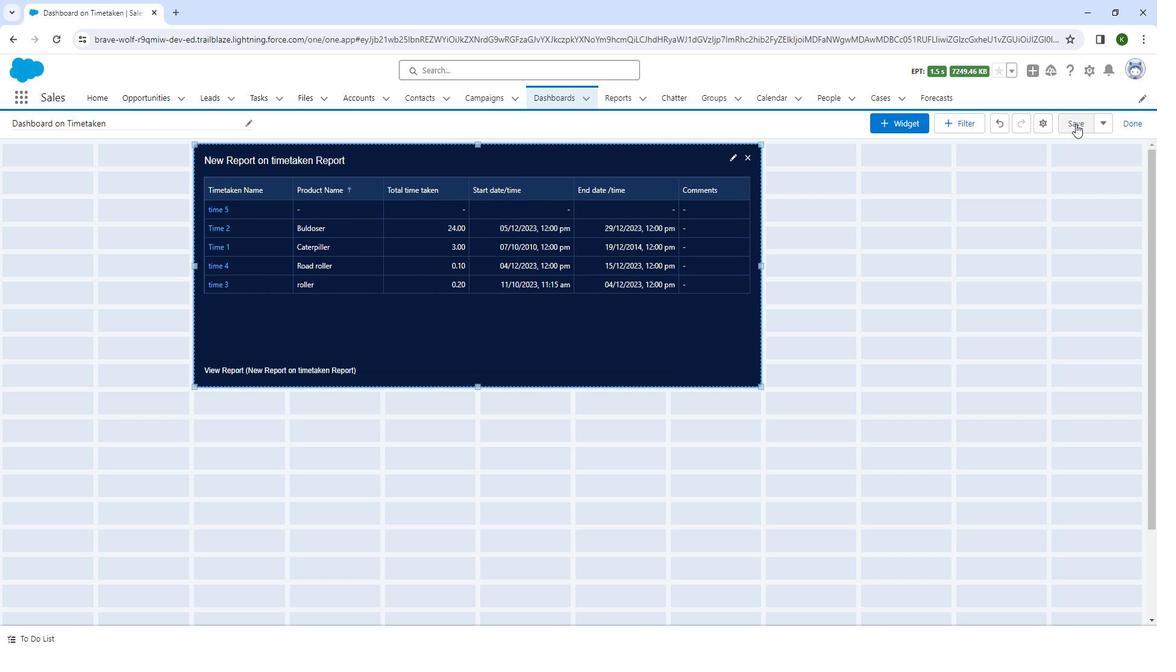 
Action: Mouse pressed left at (1072, 121)
Screenshot: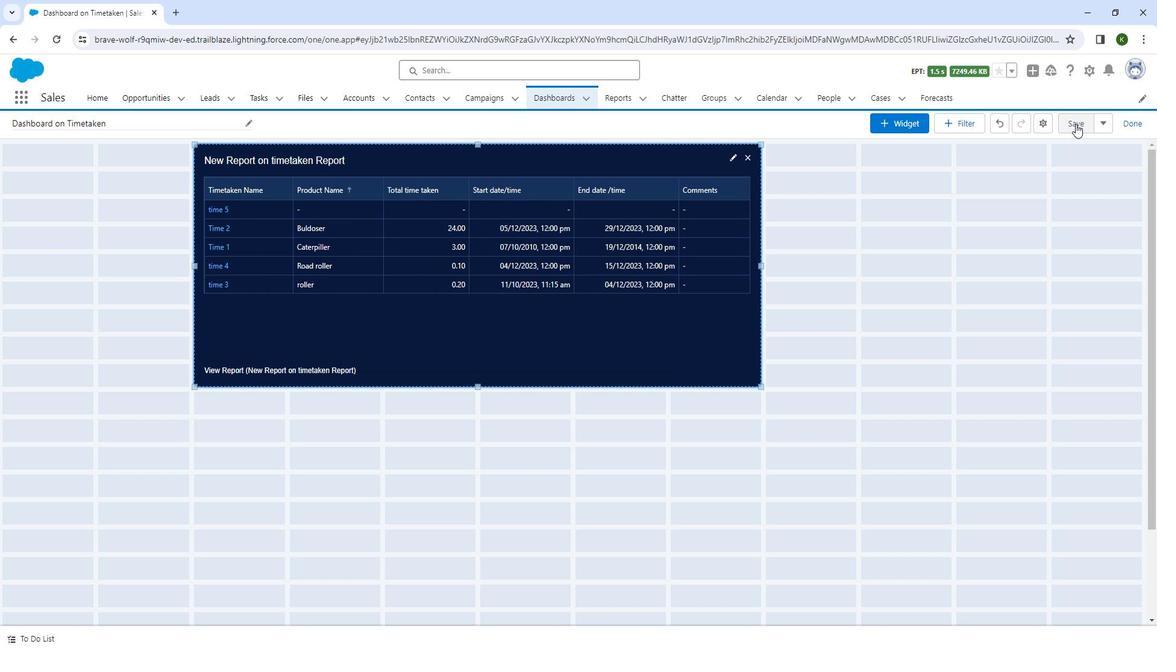 
Action: Mouse moved to (1130, 117)
Screenshot: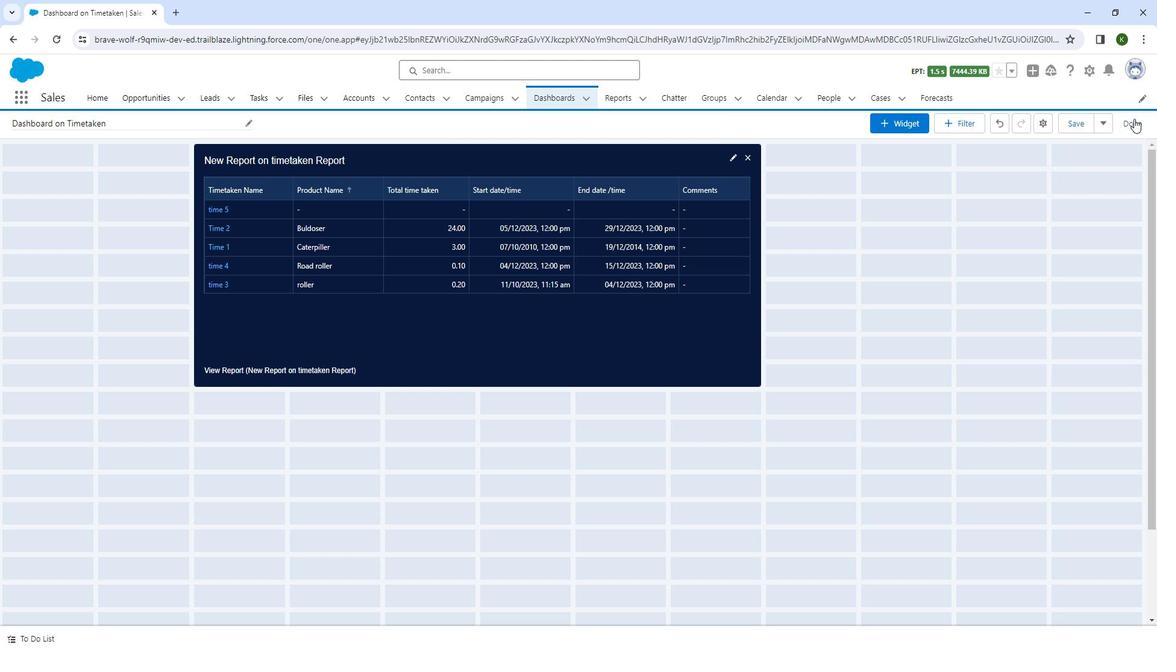 
Action: Mouse pressed left at (1130, 117)
Screenshot: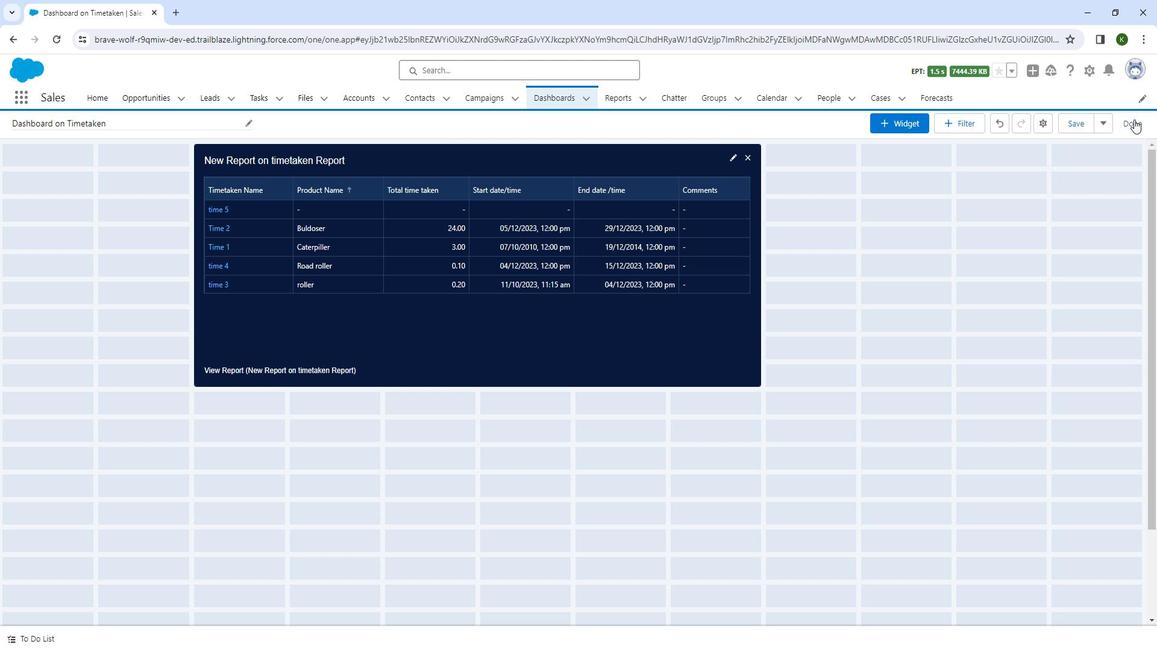 
Action: Mouse moved to (960, 171)
Screenshot: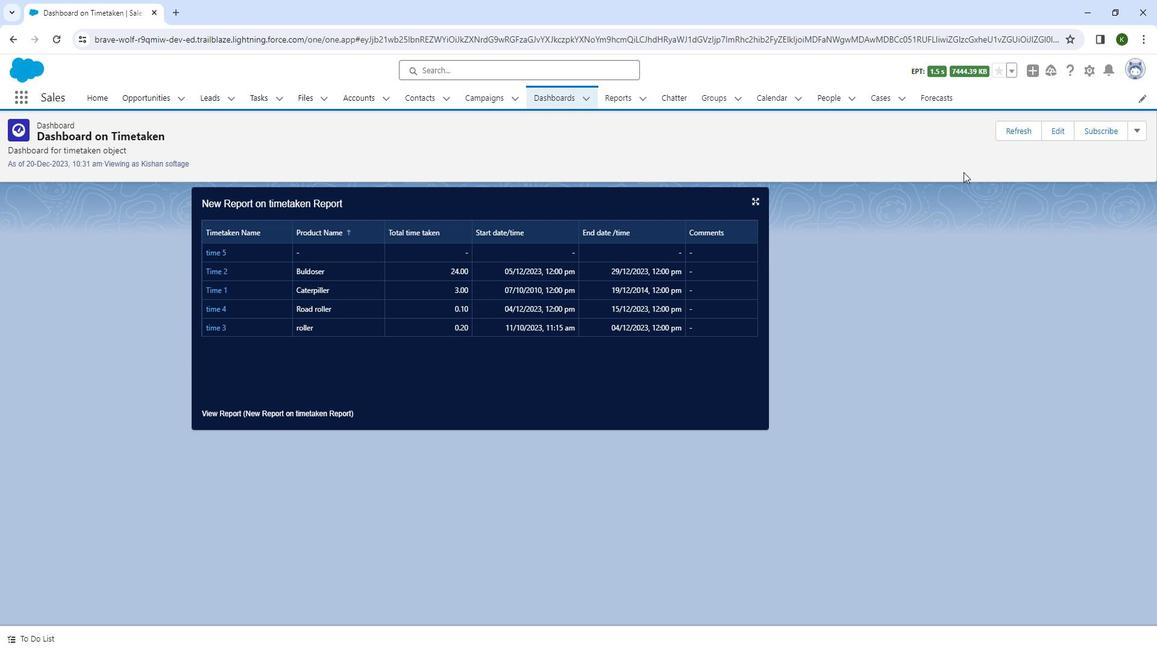 
